 Task: Set up alerts for new listings in Phoenix, Arizona, that have a home office or a study room.
Action: Key pressed p<Key.caps_lock>HOENIX
Screenshot: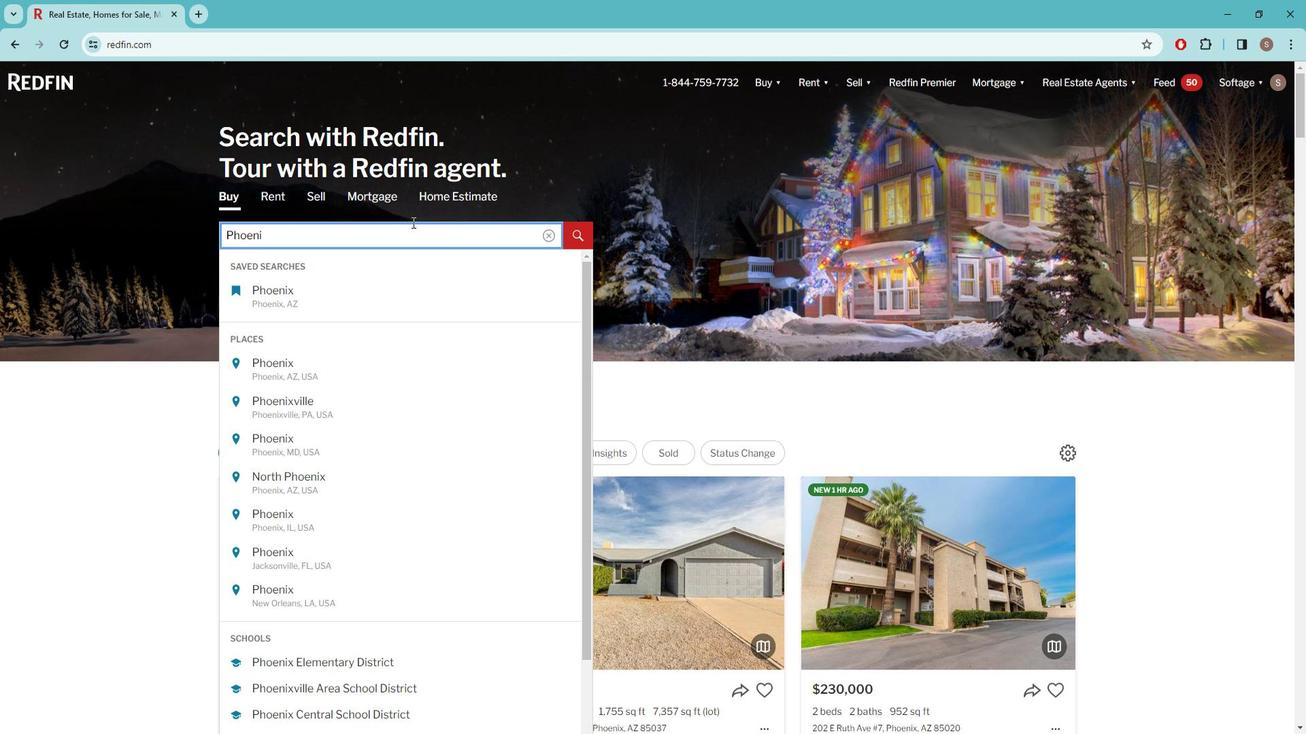 
Action: Mouse moved to (336, 300)
Screenshot: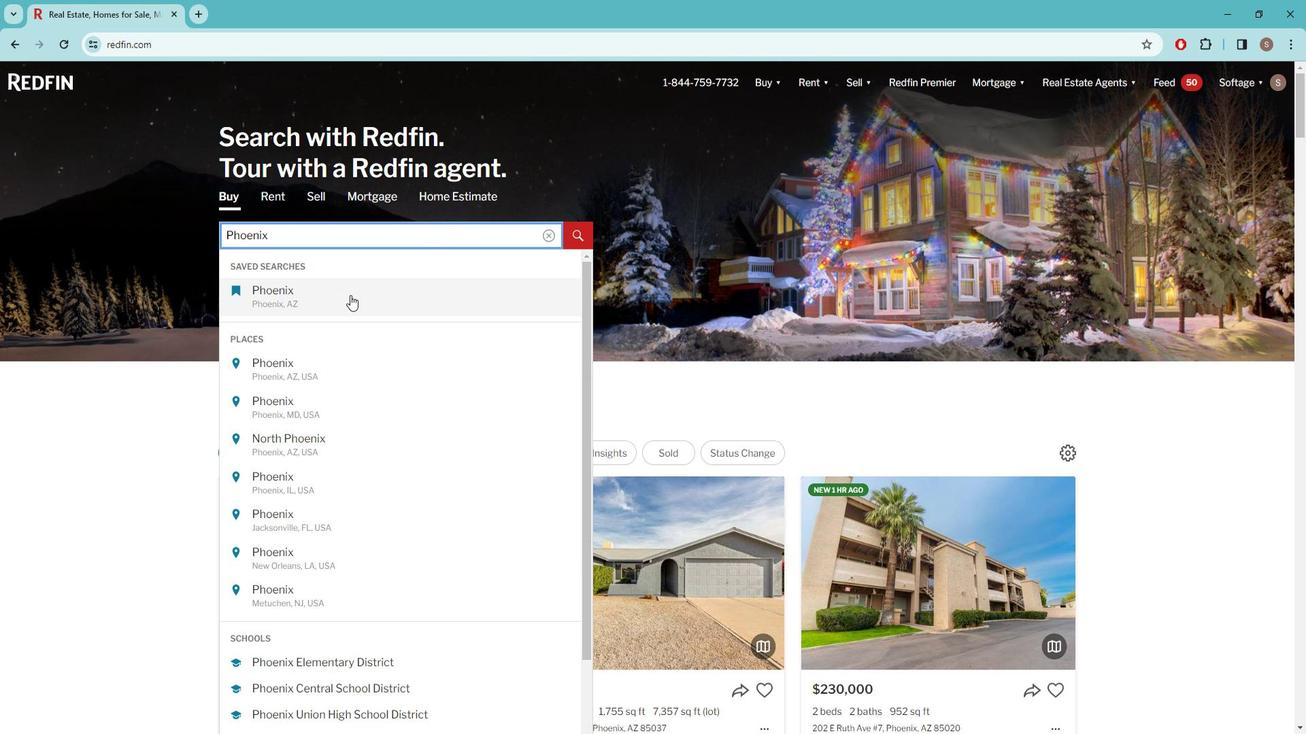 
Action: Mouse pressed left at (336, 300)
Screenshot: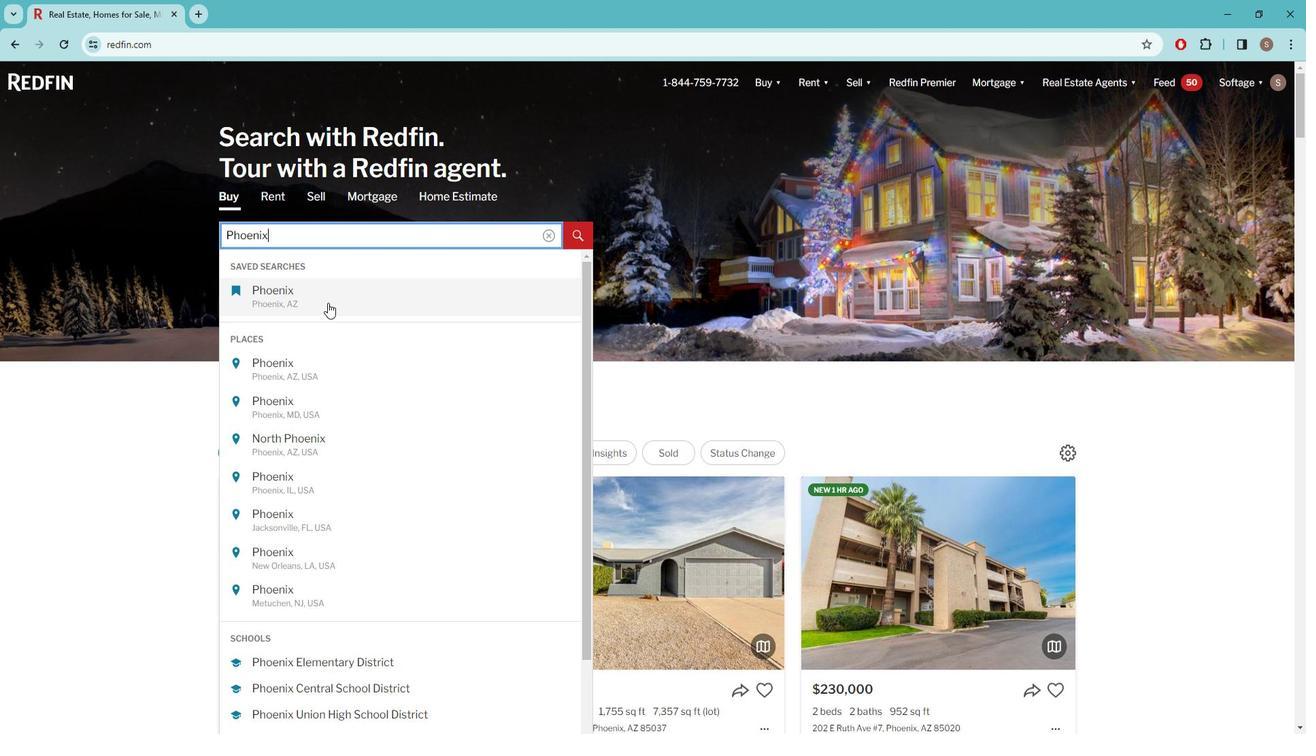 
Action: Mouse moved to (1149, 172)
Screenshot: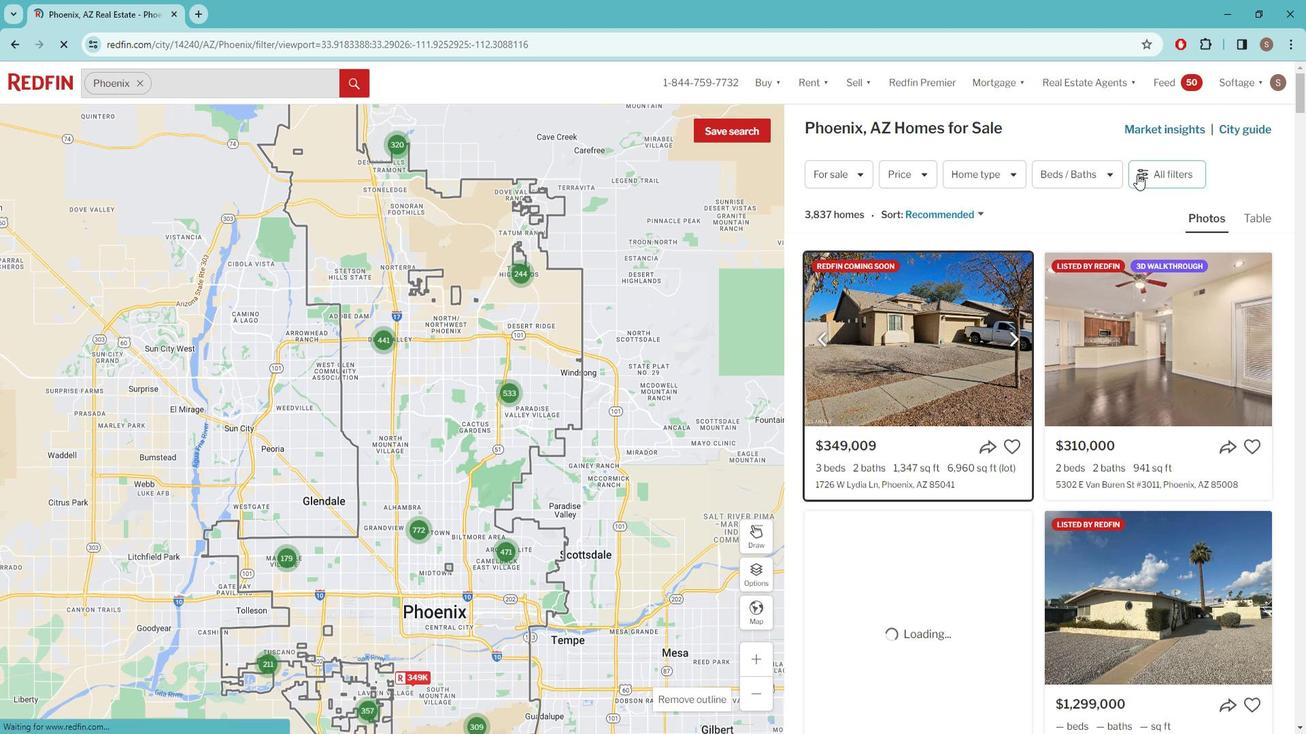 
Action: Mouse pressed left at (1149, 172)
Screenshot: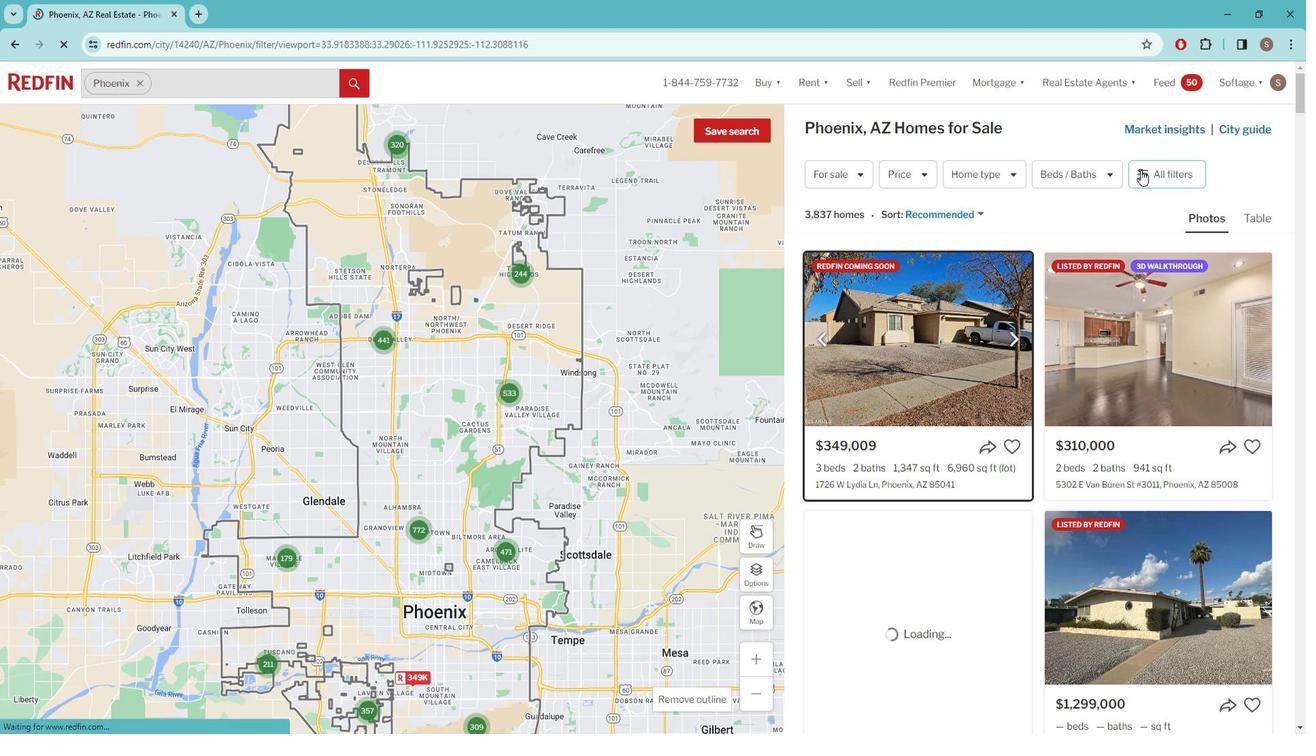 
Action: Mouse moved to (1148, 172)
Screenshot: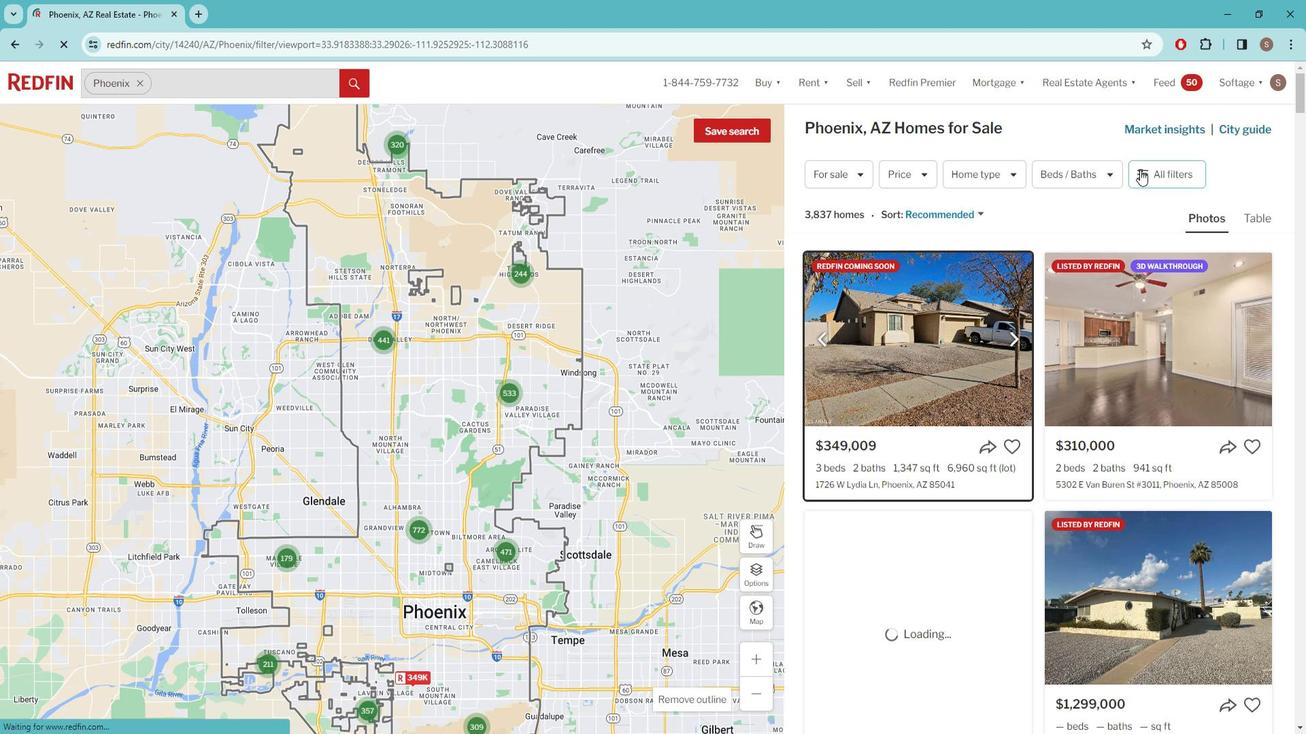
Action: Mouse pressed left at (1148, 172)
Screenshot: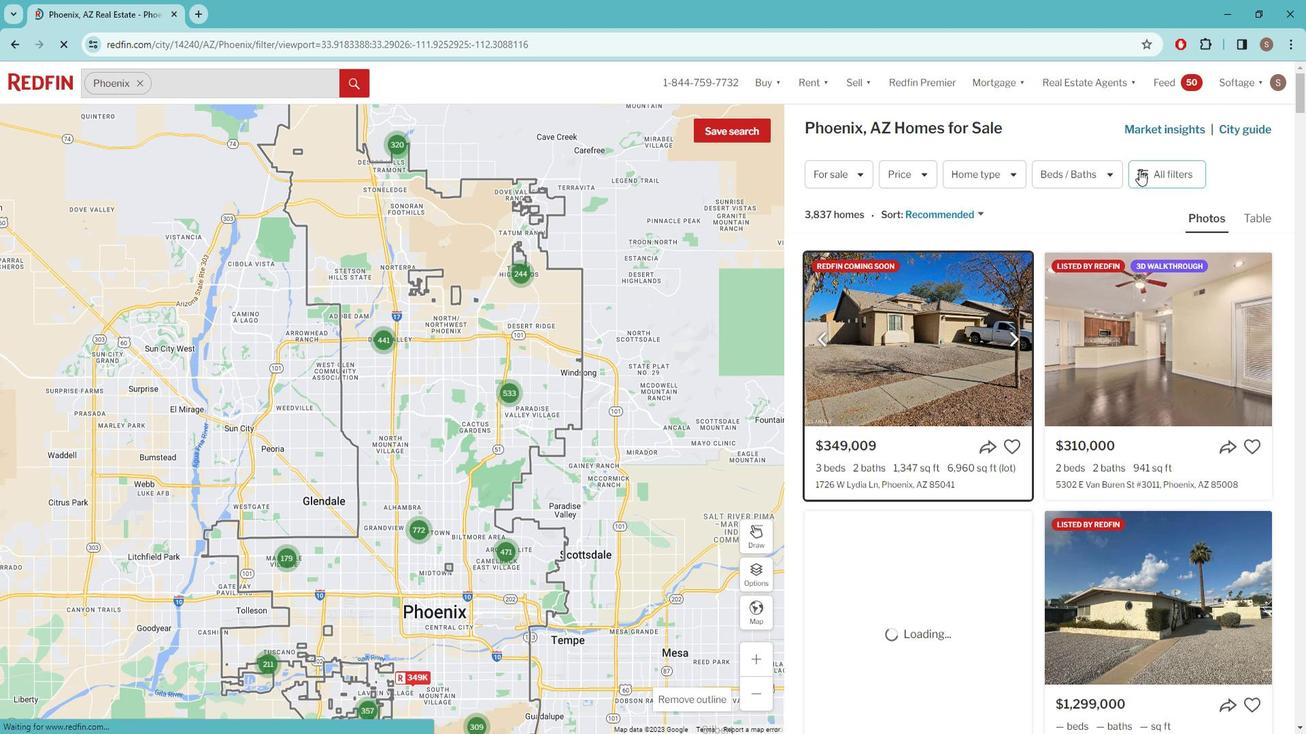 
Action: Mouse moved to (1156, 172)
Screenshot: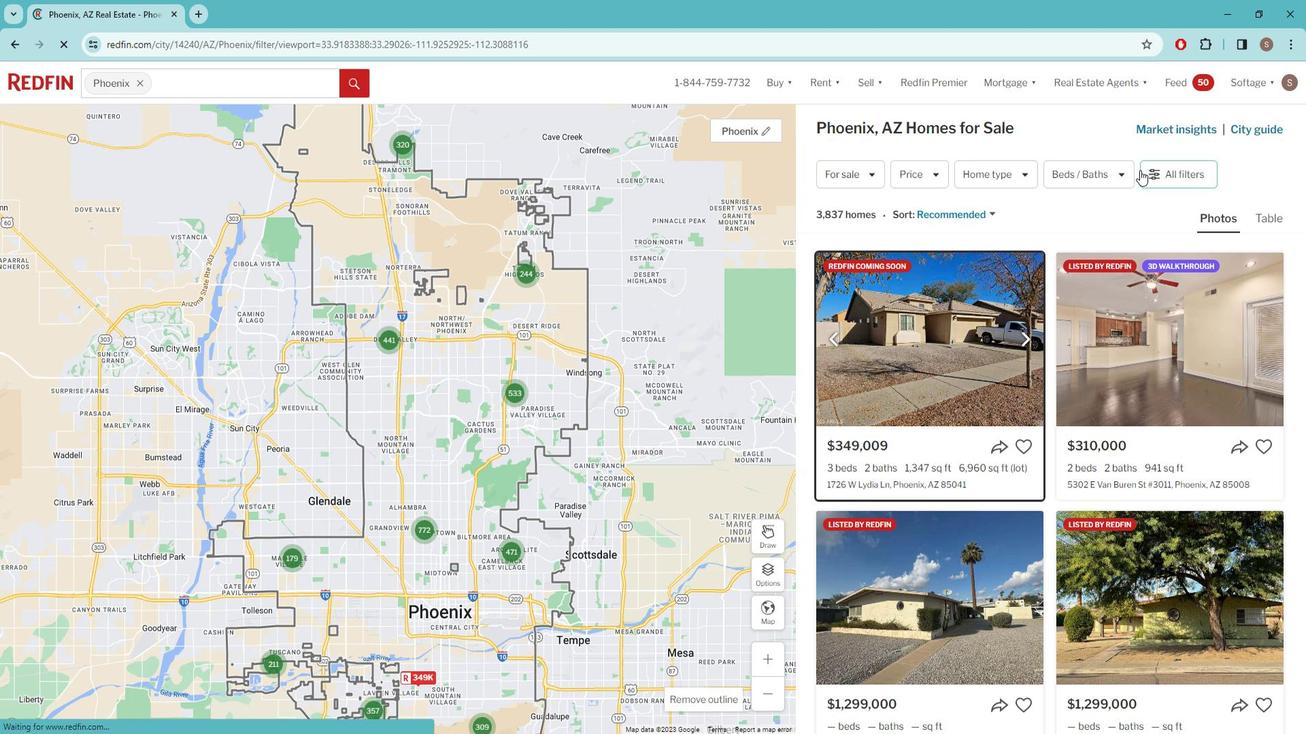 
Action: Mouse pressed left at (1156, 172)
Screenshot: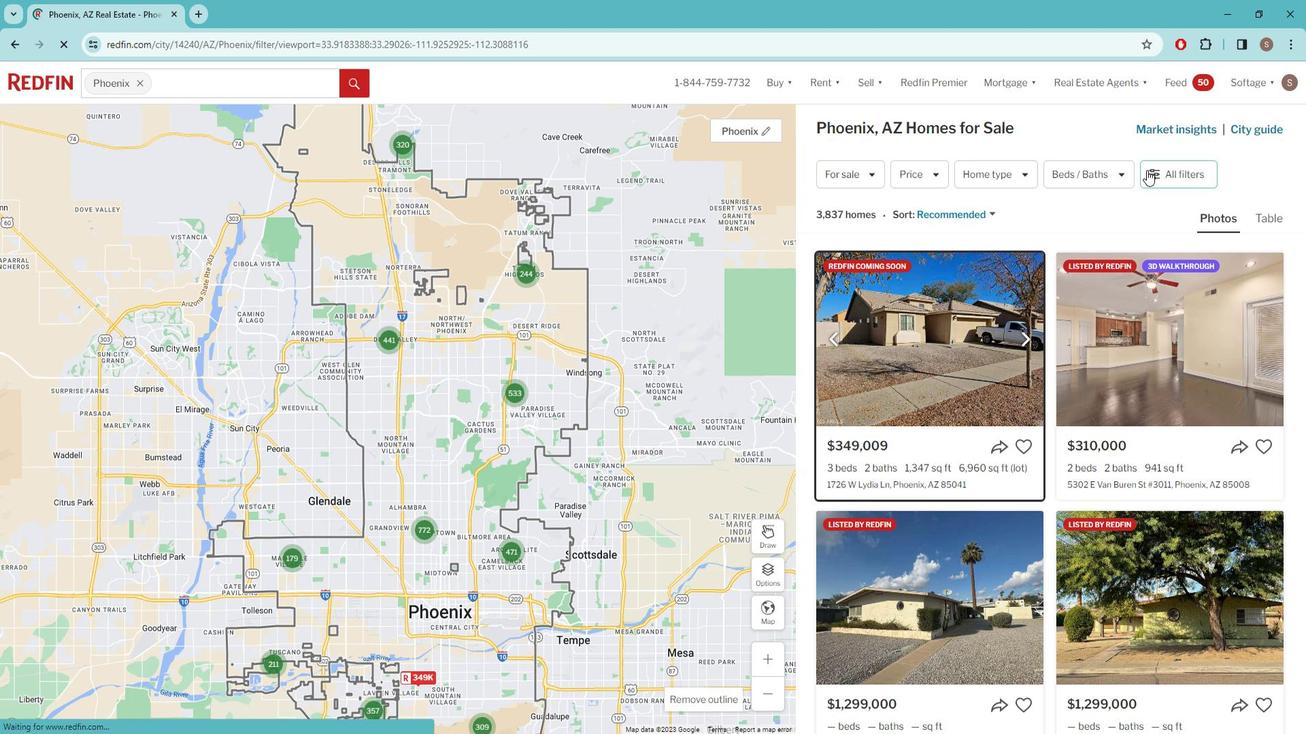 
Action: Mouse moved to (1156, 172)
Screenshot: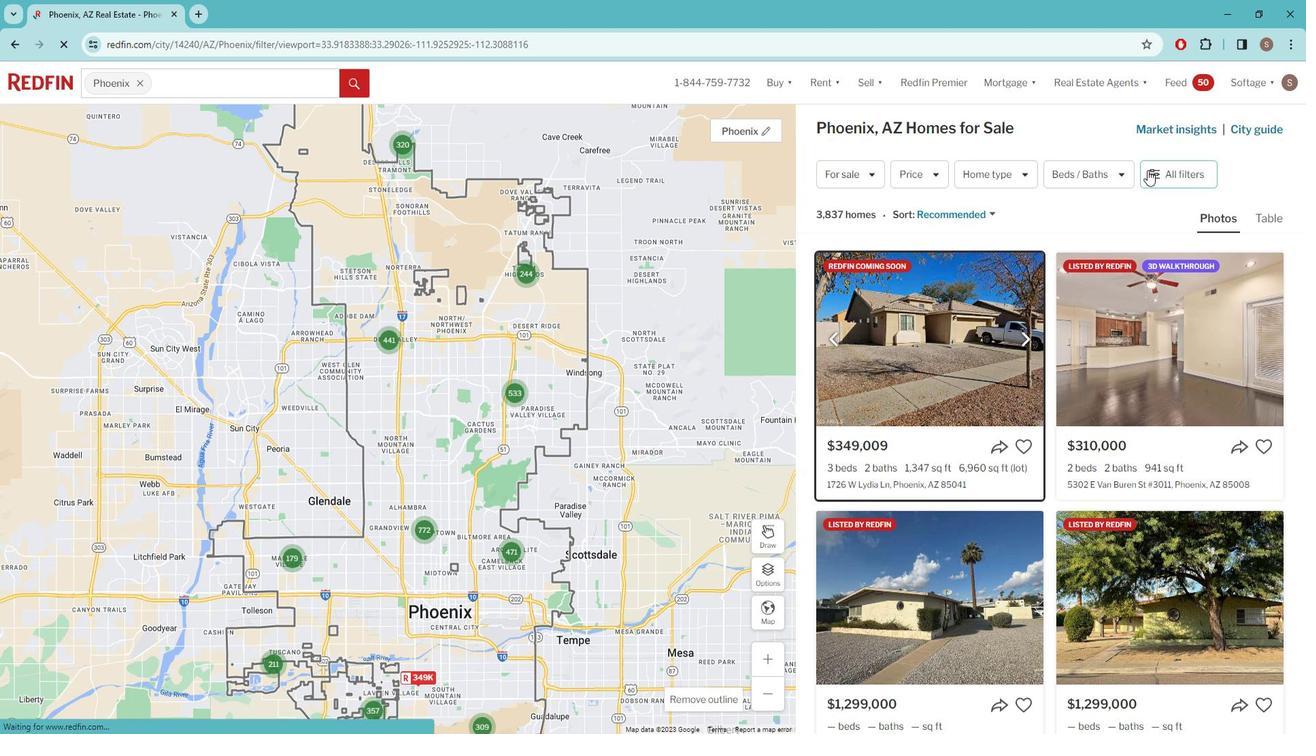 
Action: Mouse pressed left at (1156, 172)
Screenshot: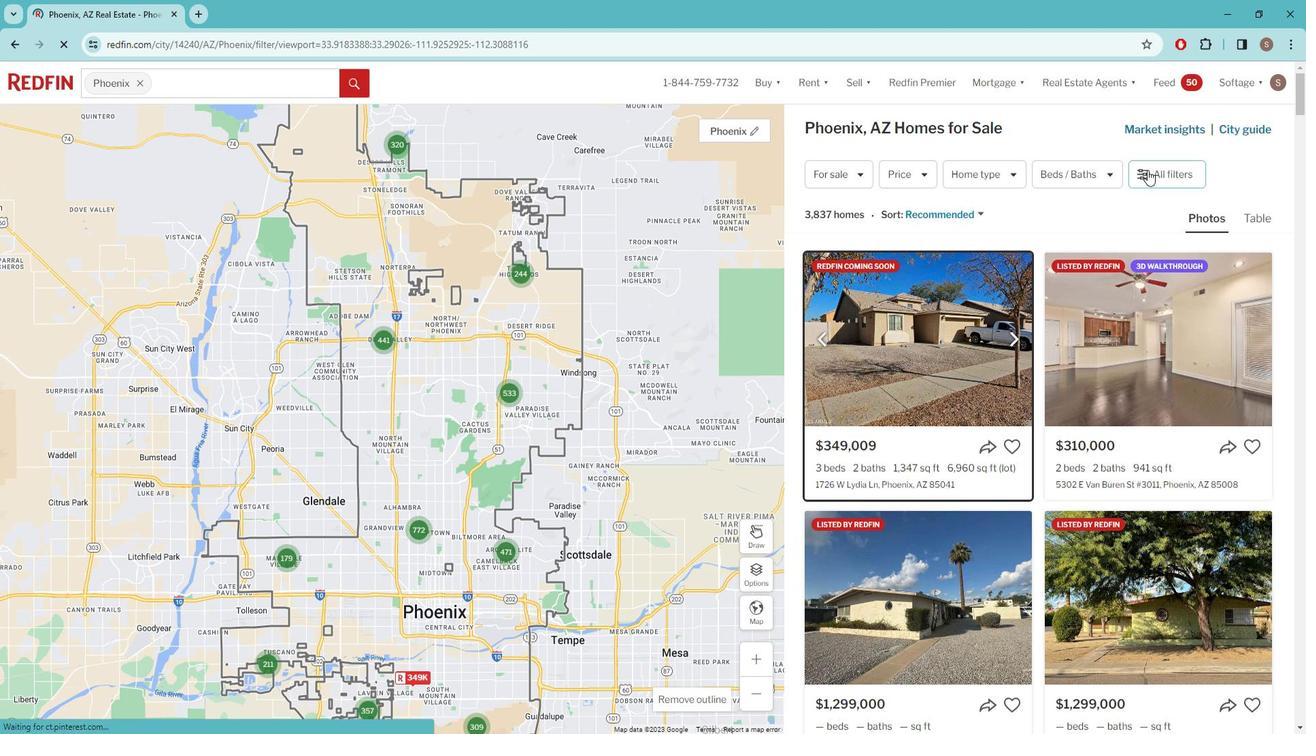 
Action: Mouse moved to (1133, 199)
Screenshot: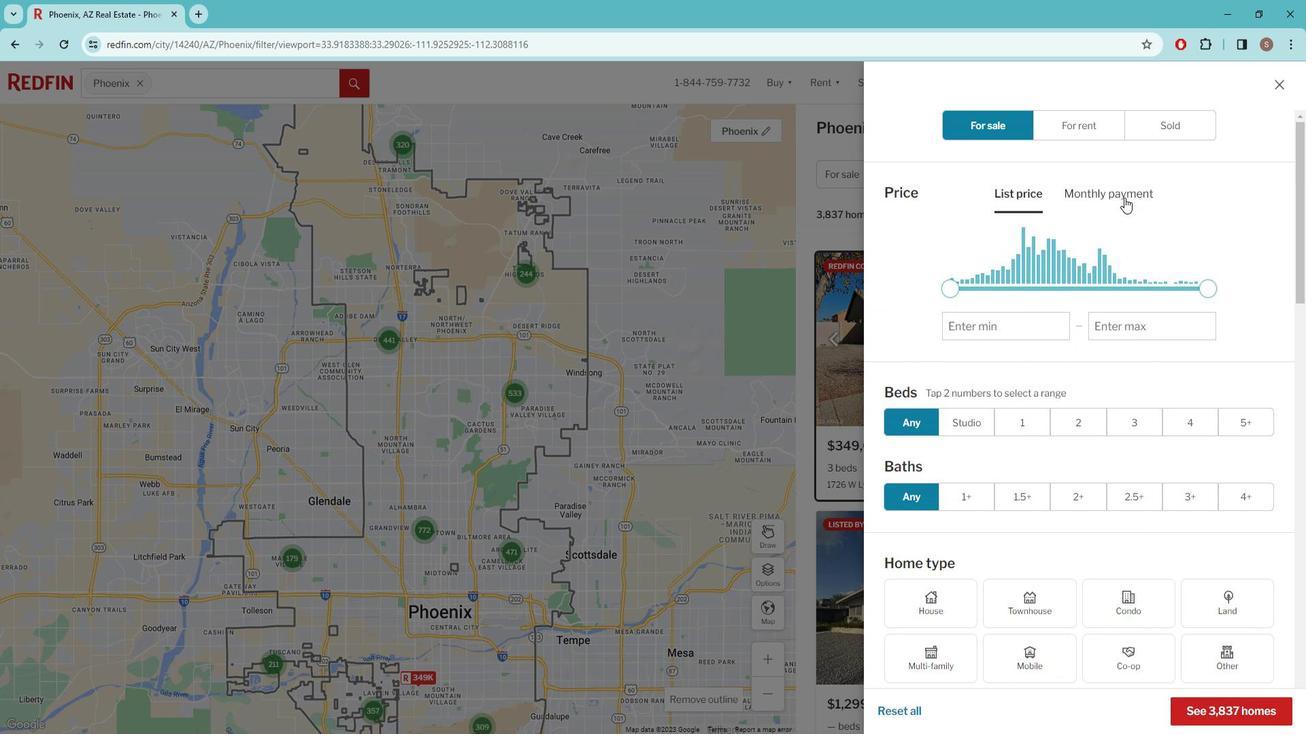 
Action: Mouse scrolled (1133, 198) with delta (0, 0)
Screenshot: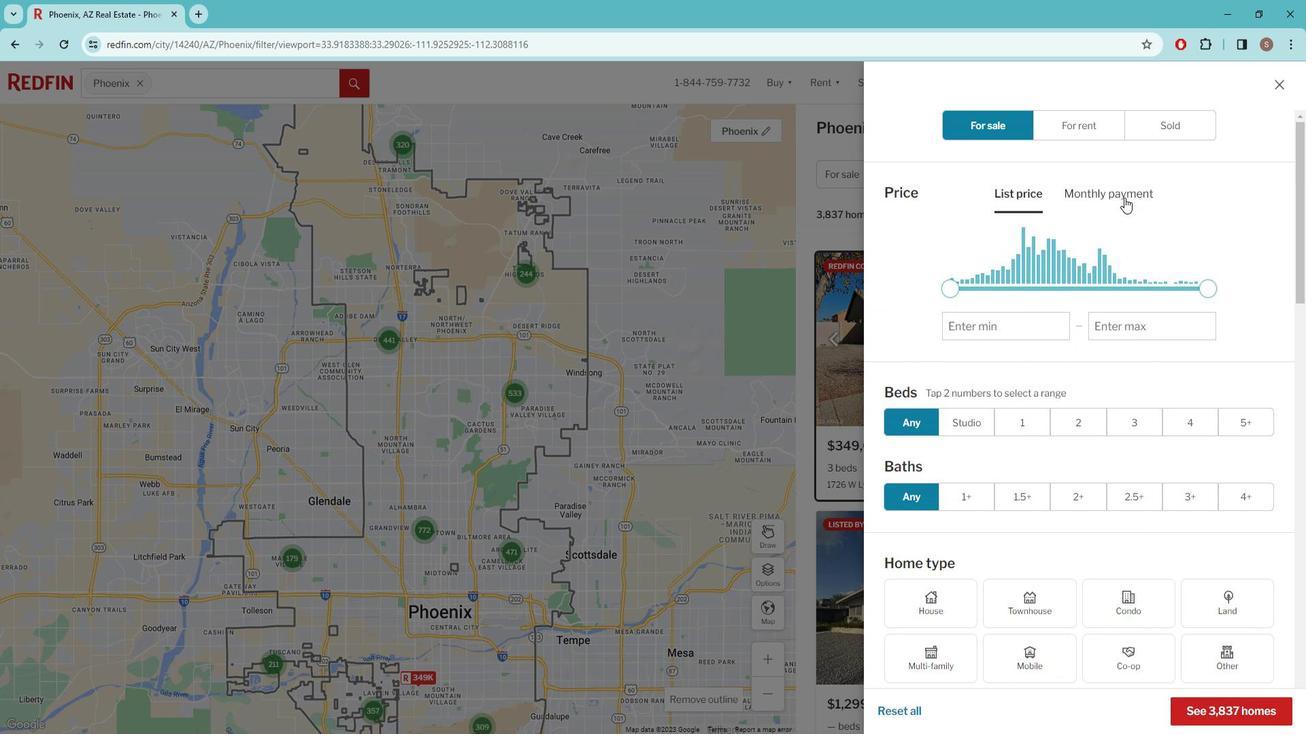 
Action: Mouse moved to (1132, 199)
Screenshot: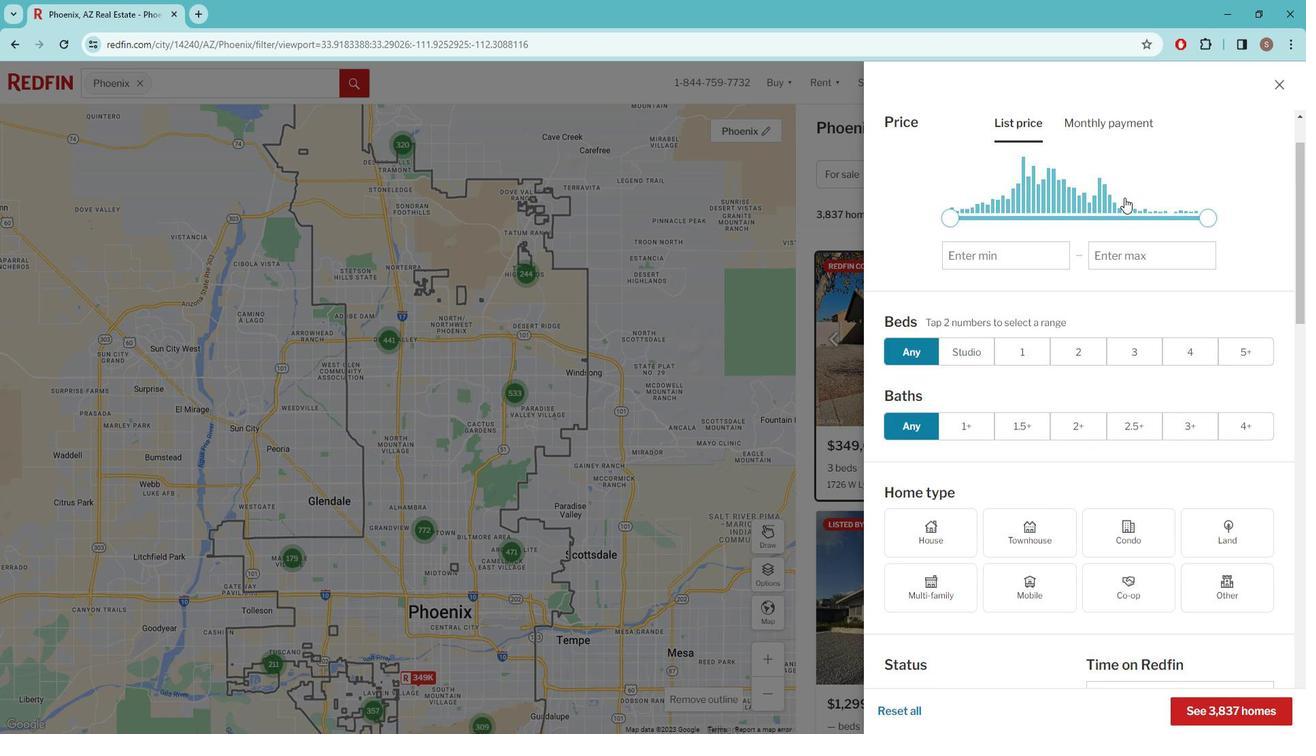 
Action: Mouse scrolled (1132, 198) with delta (0, 0)
Screenshot: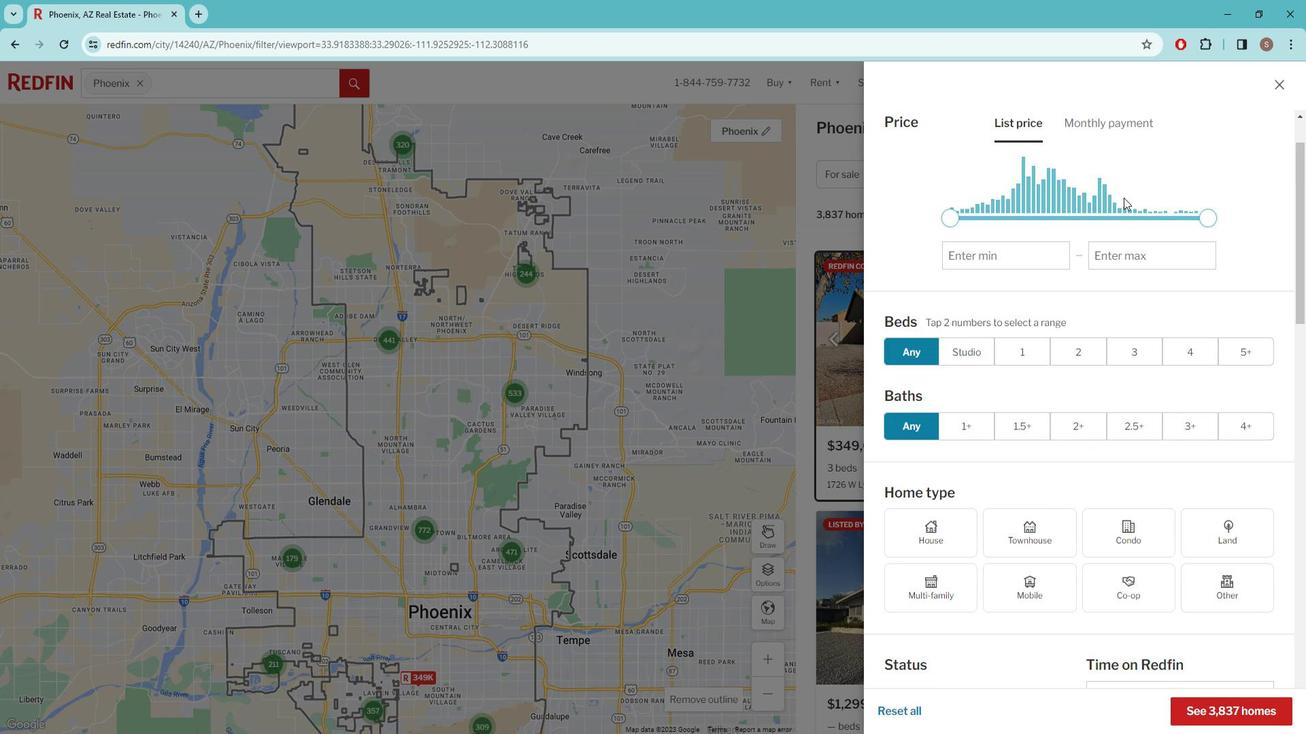 
Action: Mouse moved to (1131, 199)
Screenshot: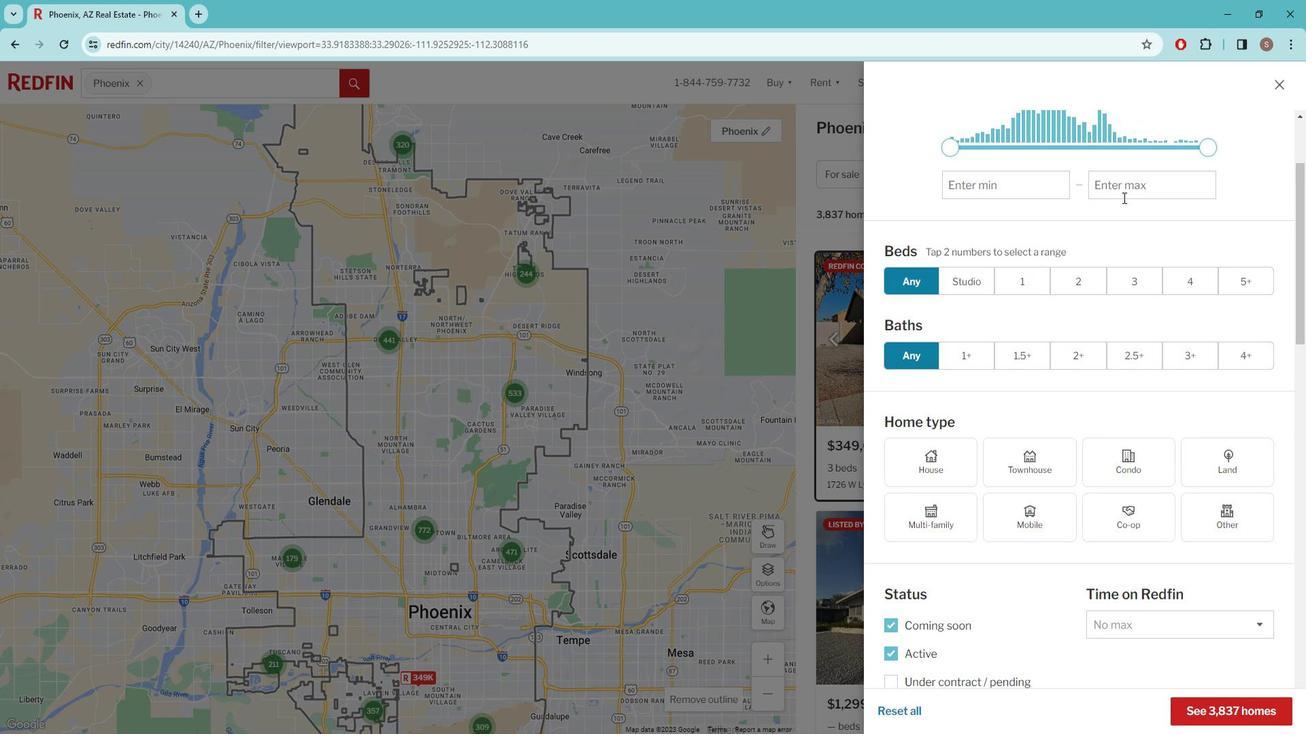 
Action: Mouse scrolled (1131, 198) with delta (0, 0)
Screenshot: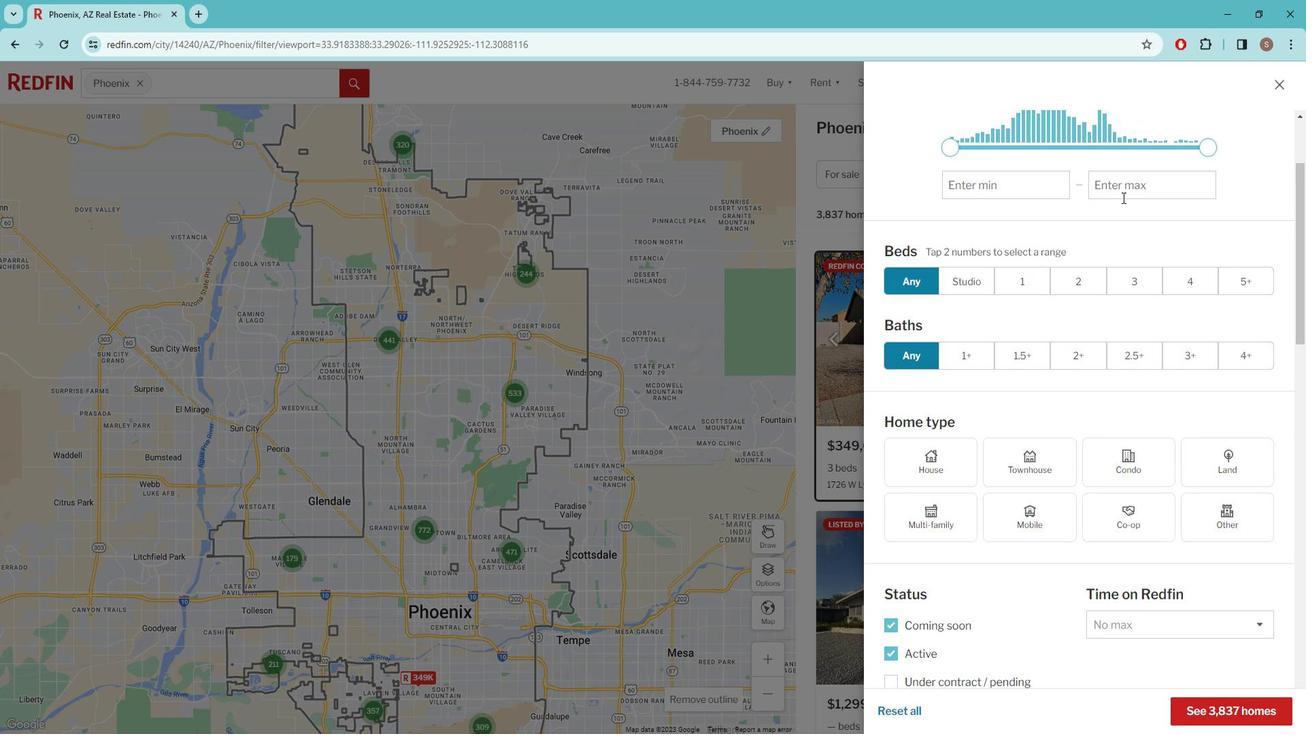 
Action: Mouse scrolled (1131, 198) with delta (0, 0)
Screenshot: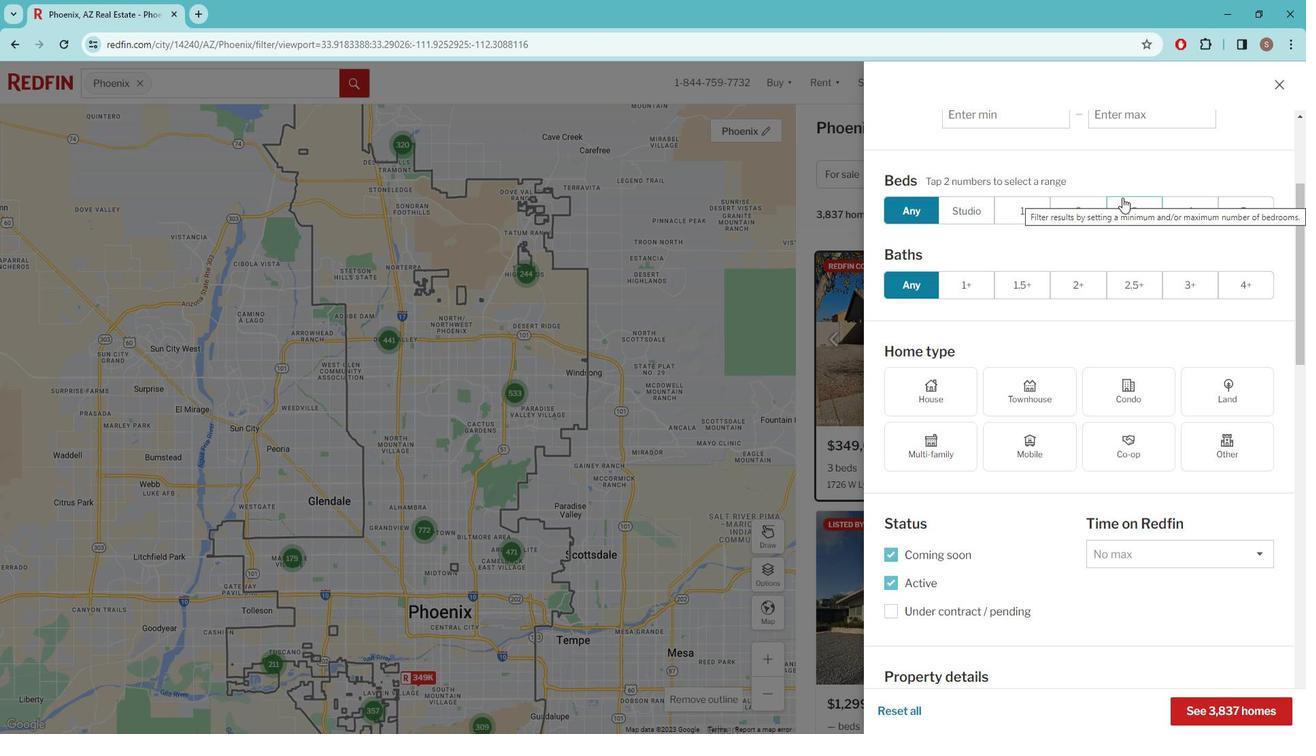 
Action: Mouse scrolled (1131, 198) with delta (0, 0)
Screenshot: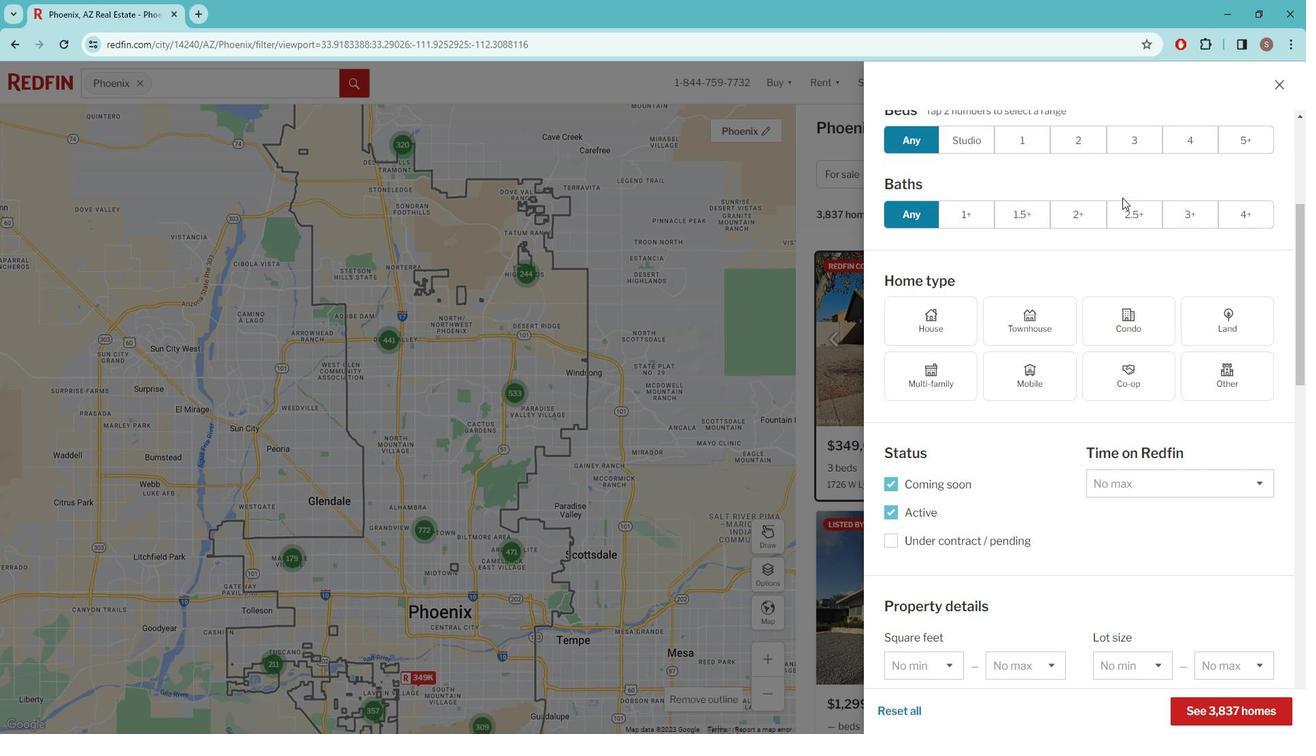 
Action: Mouse scrolled (1131, 198) with delta (0, 0)
Screenshot: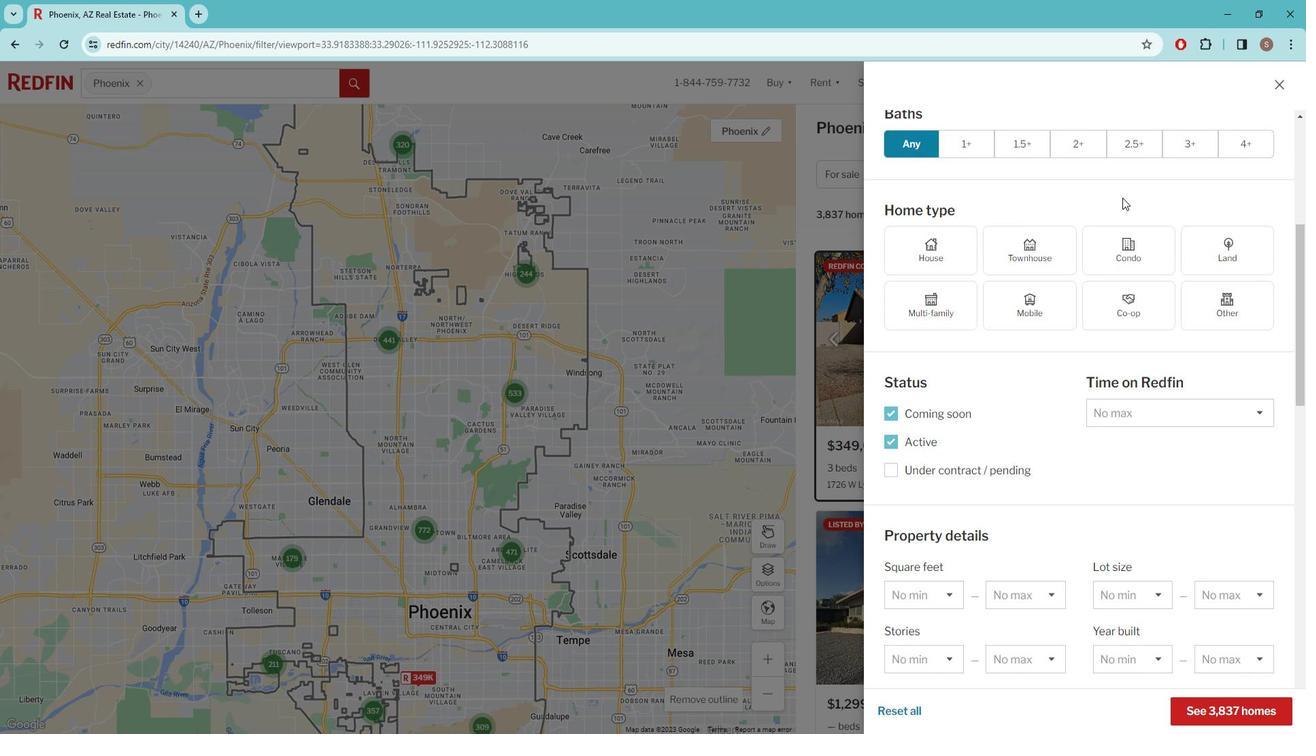 
Action: Mouse scrolled (1131, 198) with delta (0, 0)
Screenshot: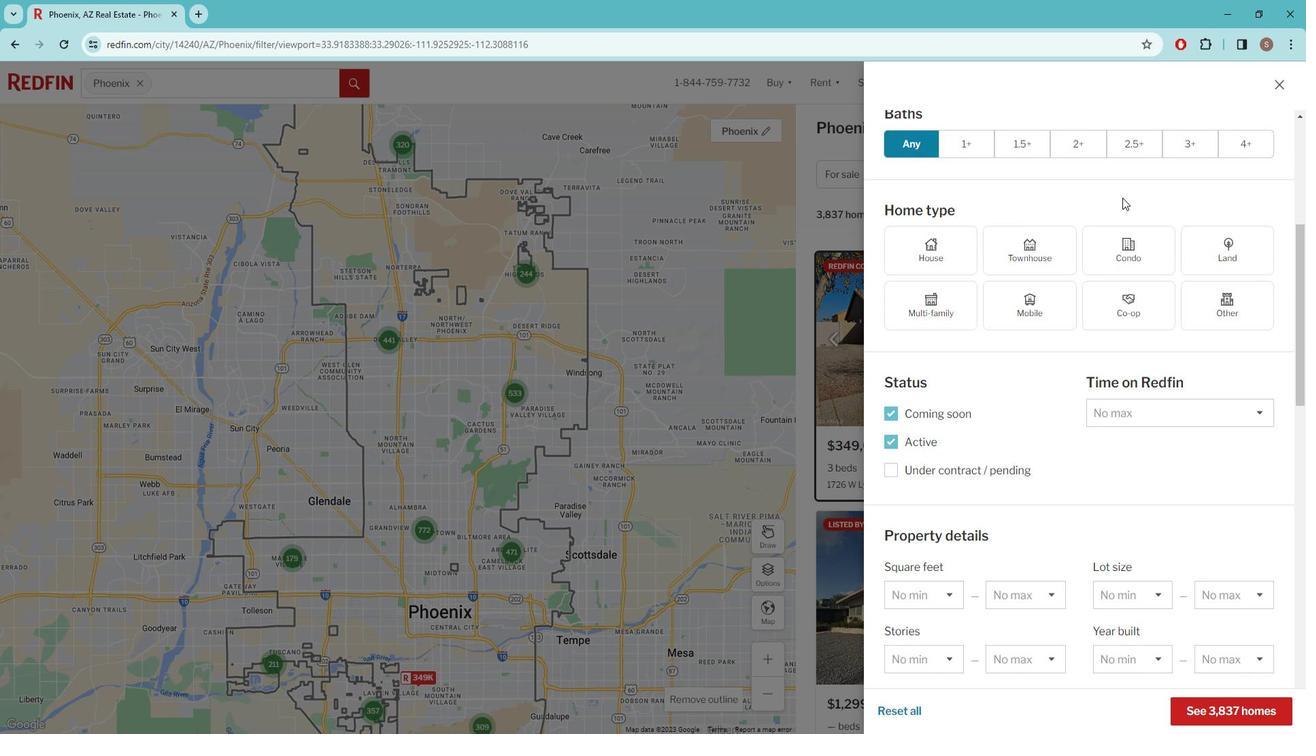 
Action: Mouse scrolled (1131, 198) with delta (0, 0)
Screenshot: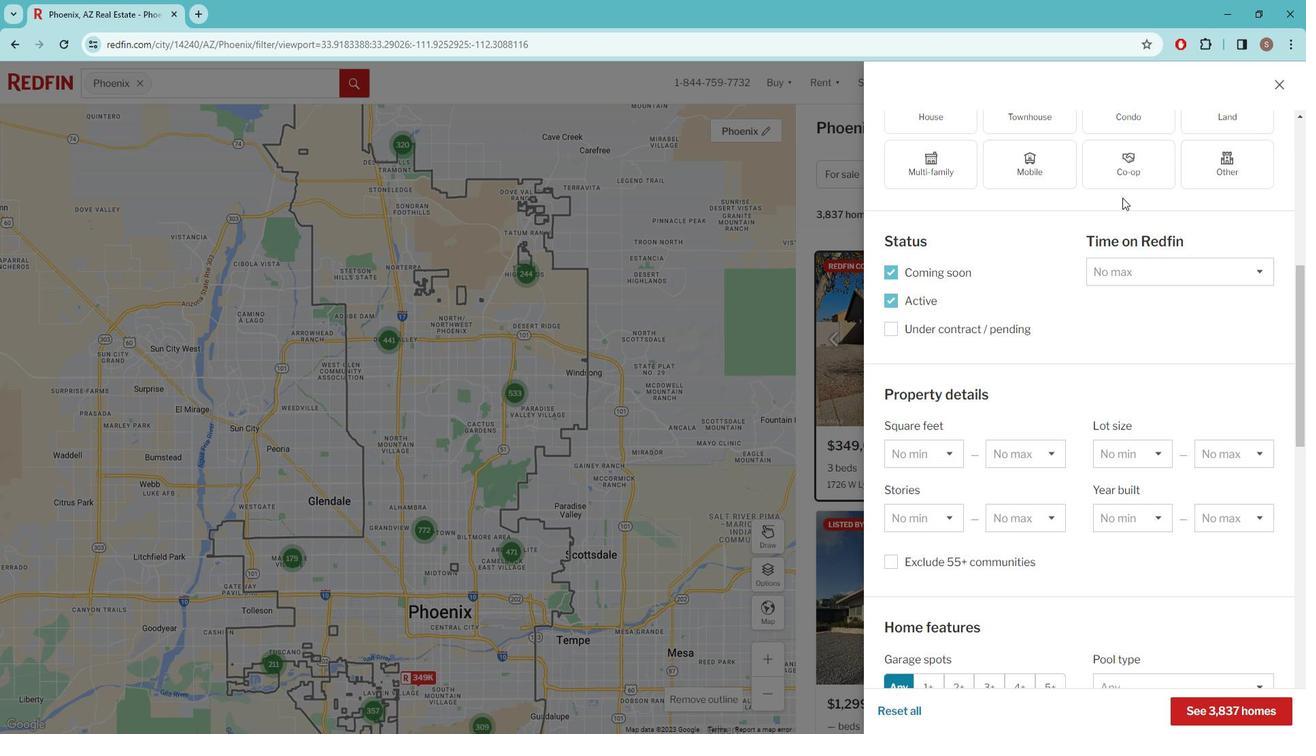 
Action: Mouse scrolled (1131, 198) with delta (0, 0)
Screenshot: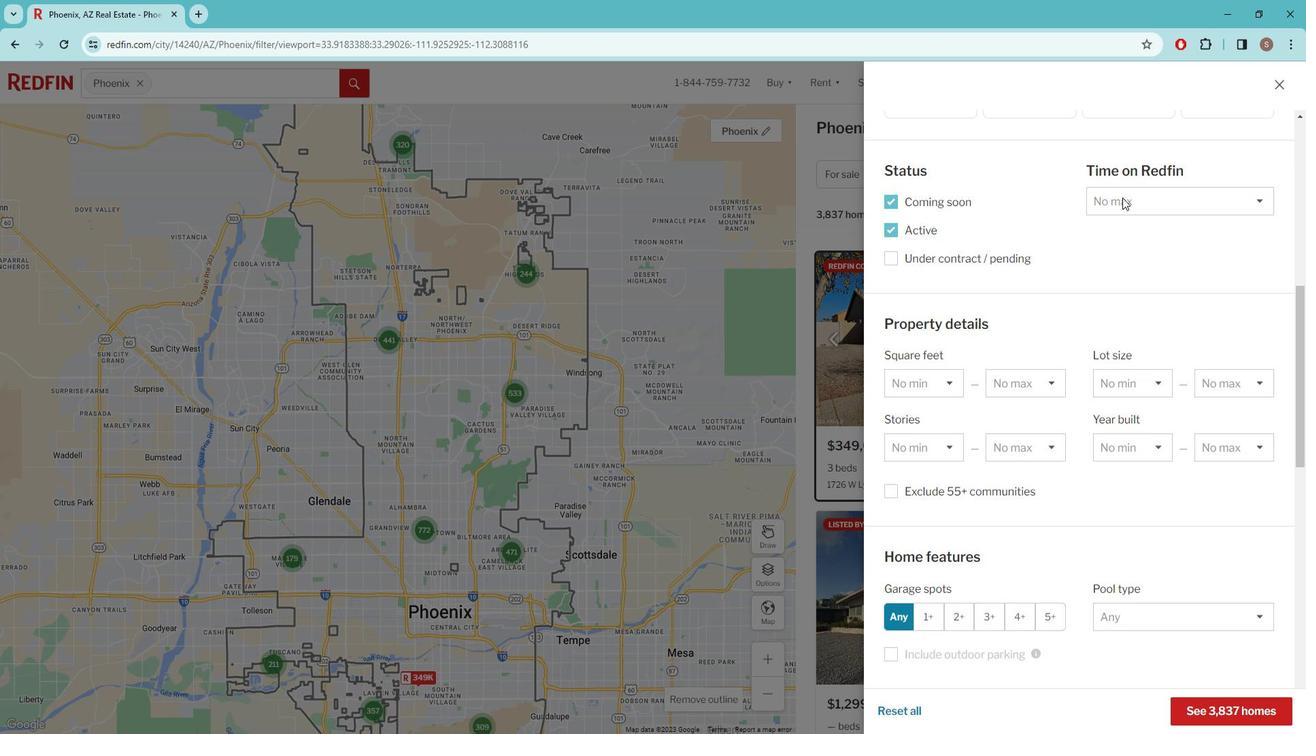 
Action: Mouse scrolled (1131, 198) with delta (0, 0)
Screenshot: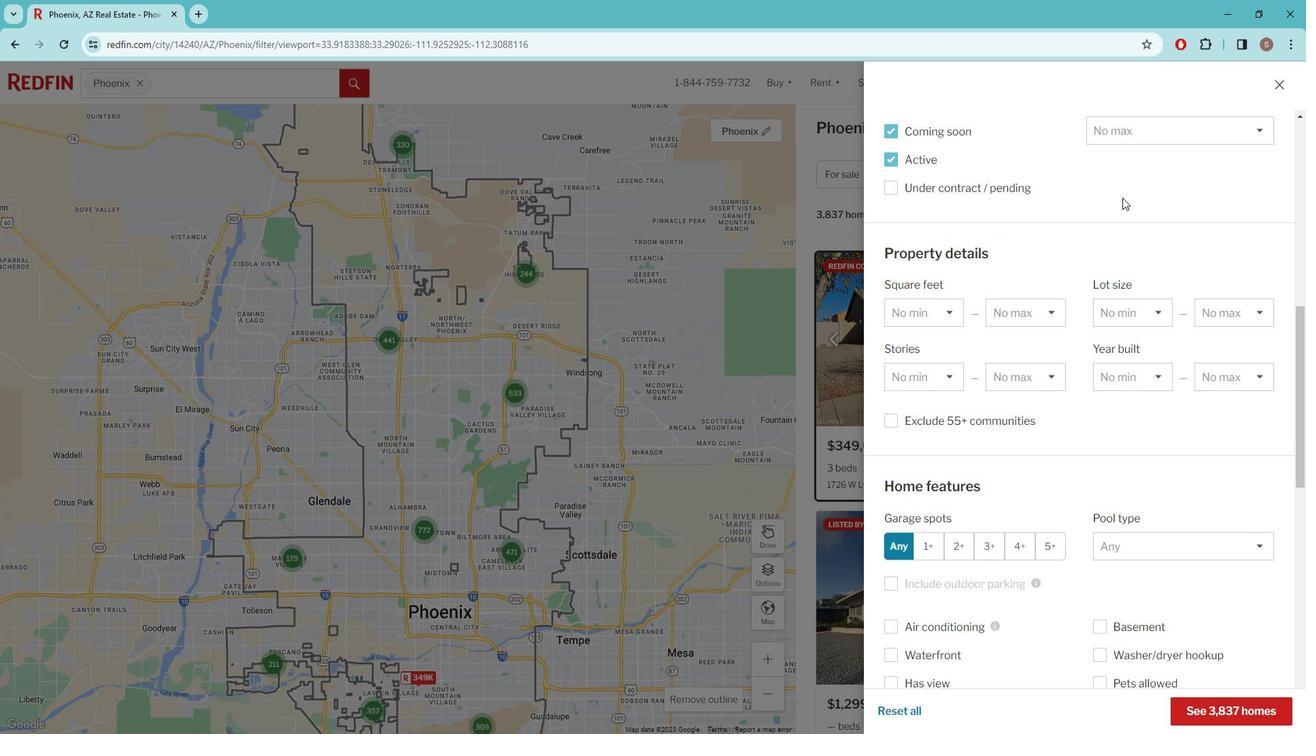 
Action: Mouse scrolled (1131, 198) with delta (0, 0)
Screenshot: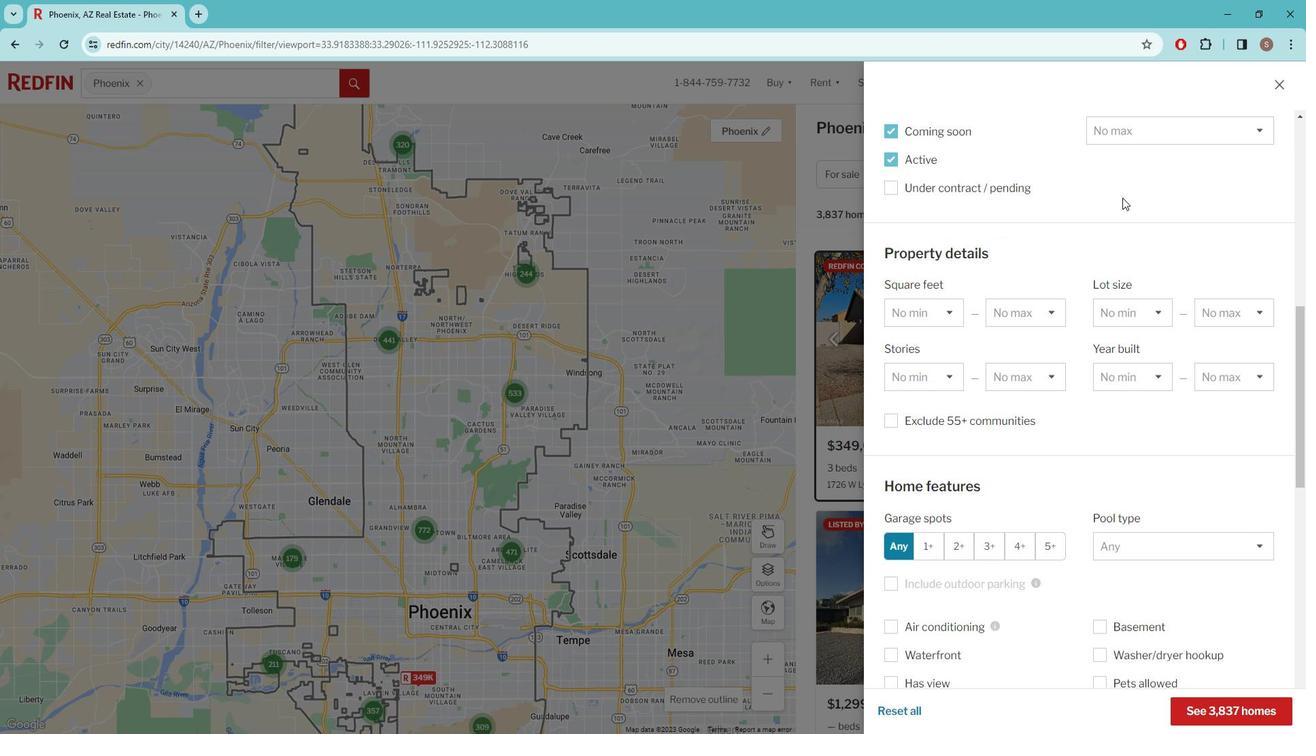 
Action: Mouse scrolled (1131, 198) with delta (0, 0)
Screenshot: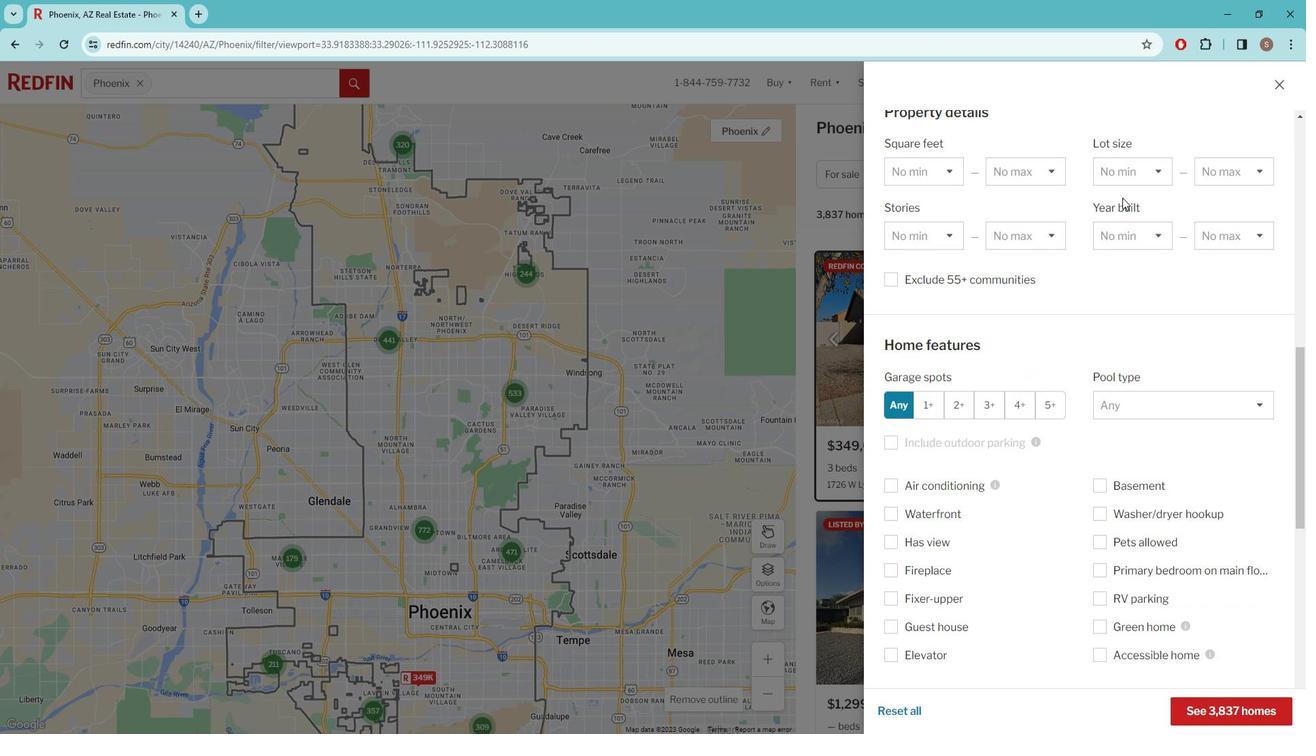 
Action: Mouse scrolled (1131, 198) with delta (0, 0)
Screenshot: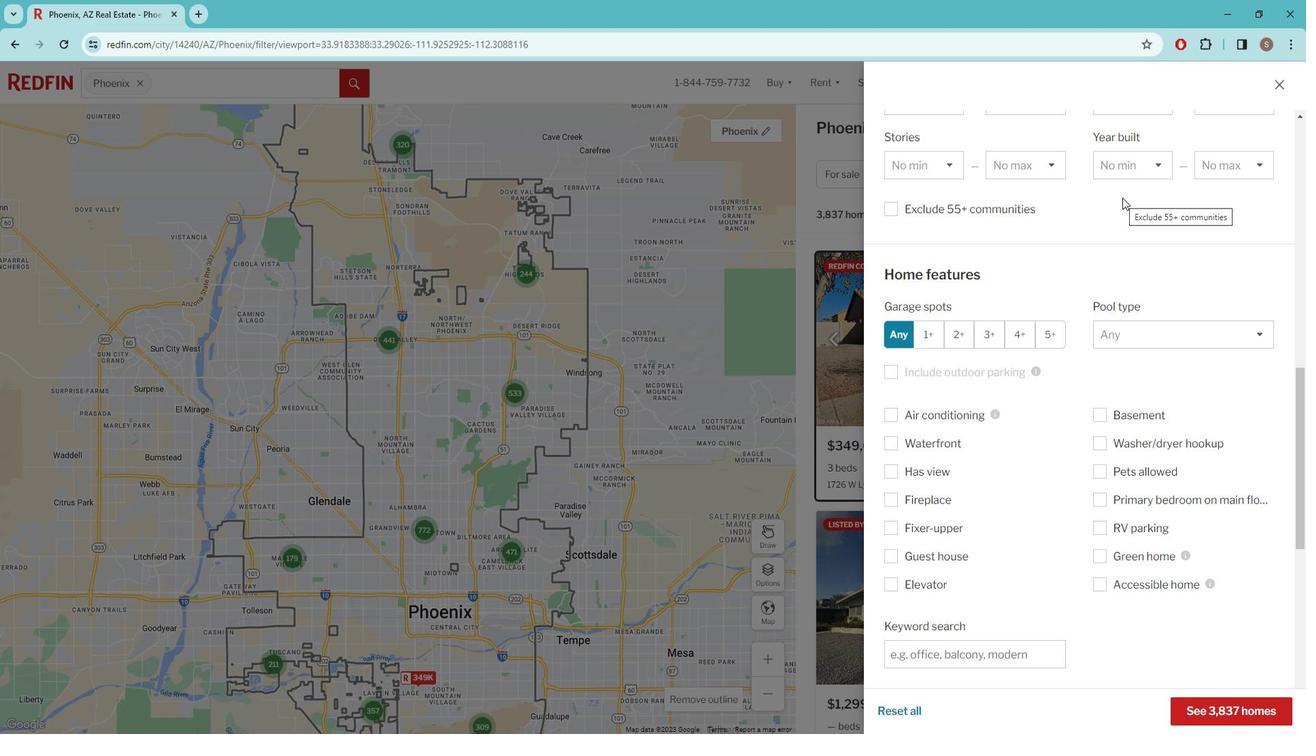 
Action: Mouse scrolled (1131, 198) with delta (0, 0)
Screenshot: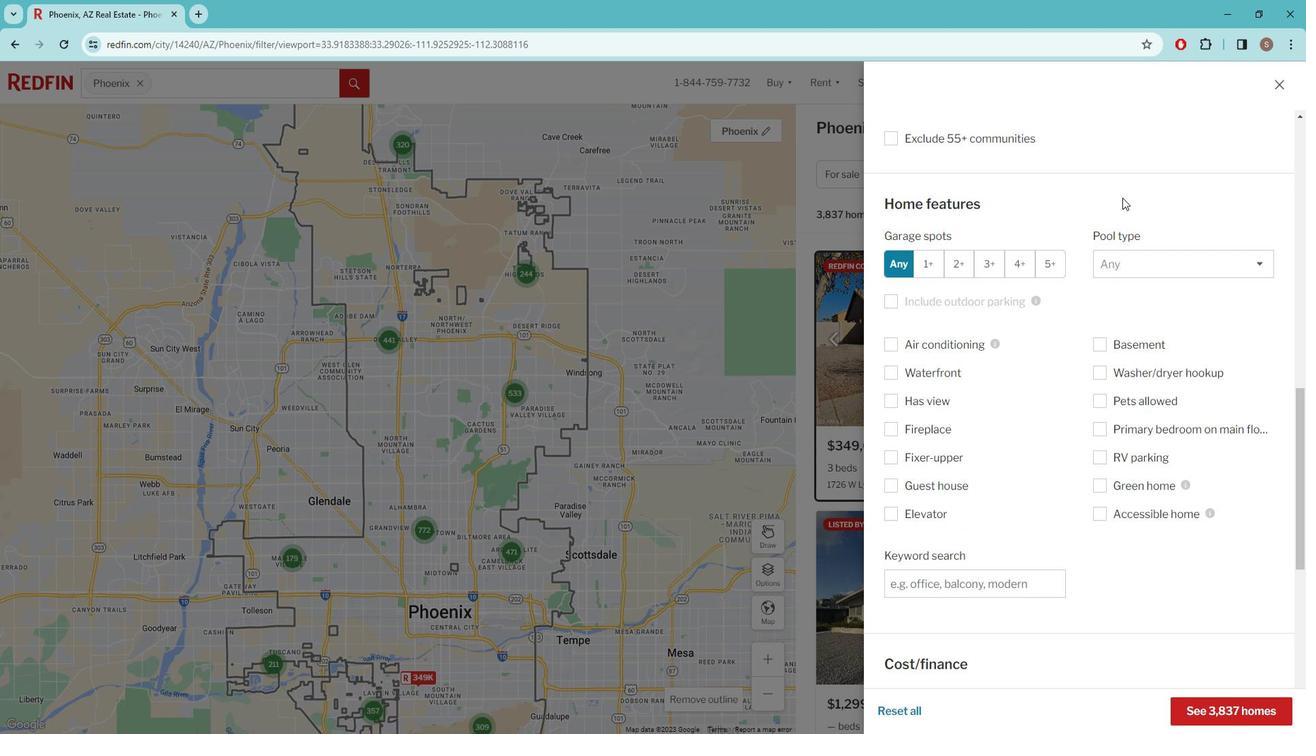 
Action: Mouse moved to (960, 499)
Screenshot: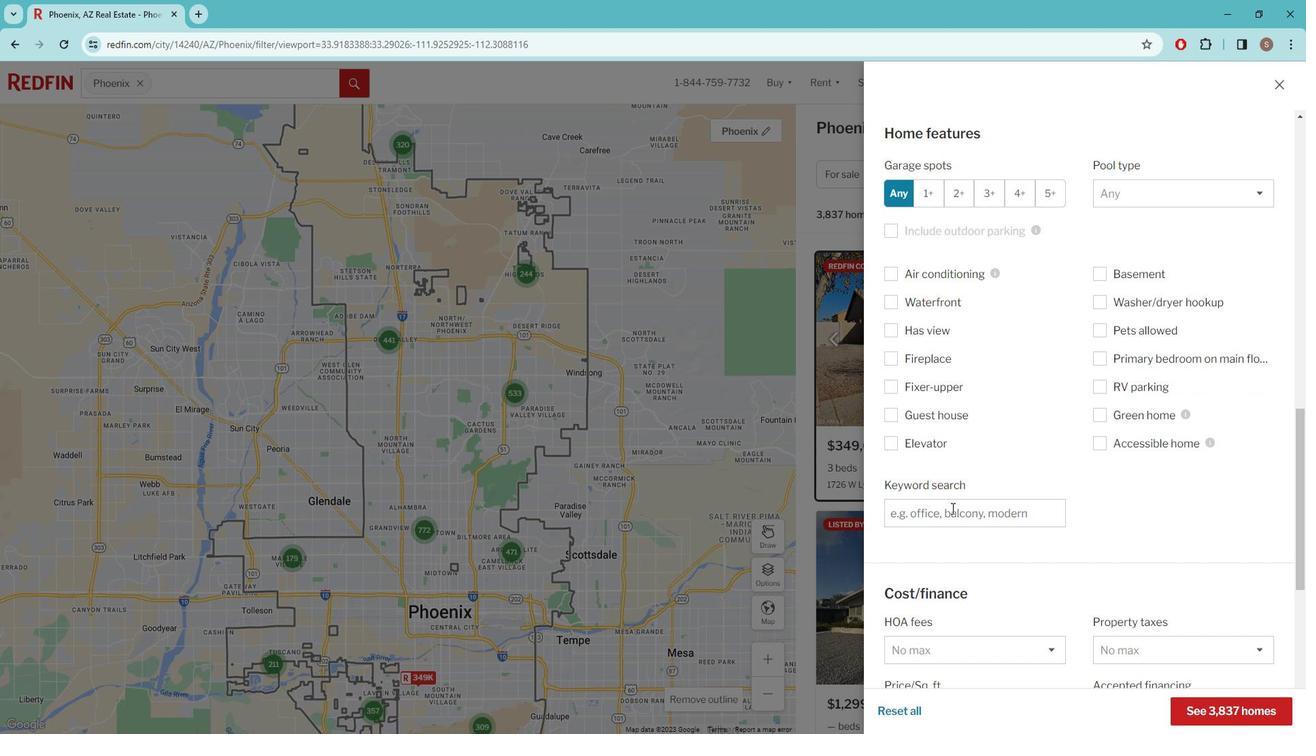 
Action: Mouse pressed left at (960, 499)
Screenshot: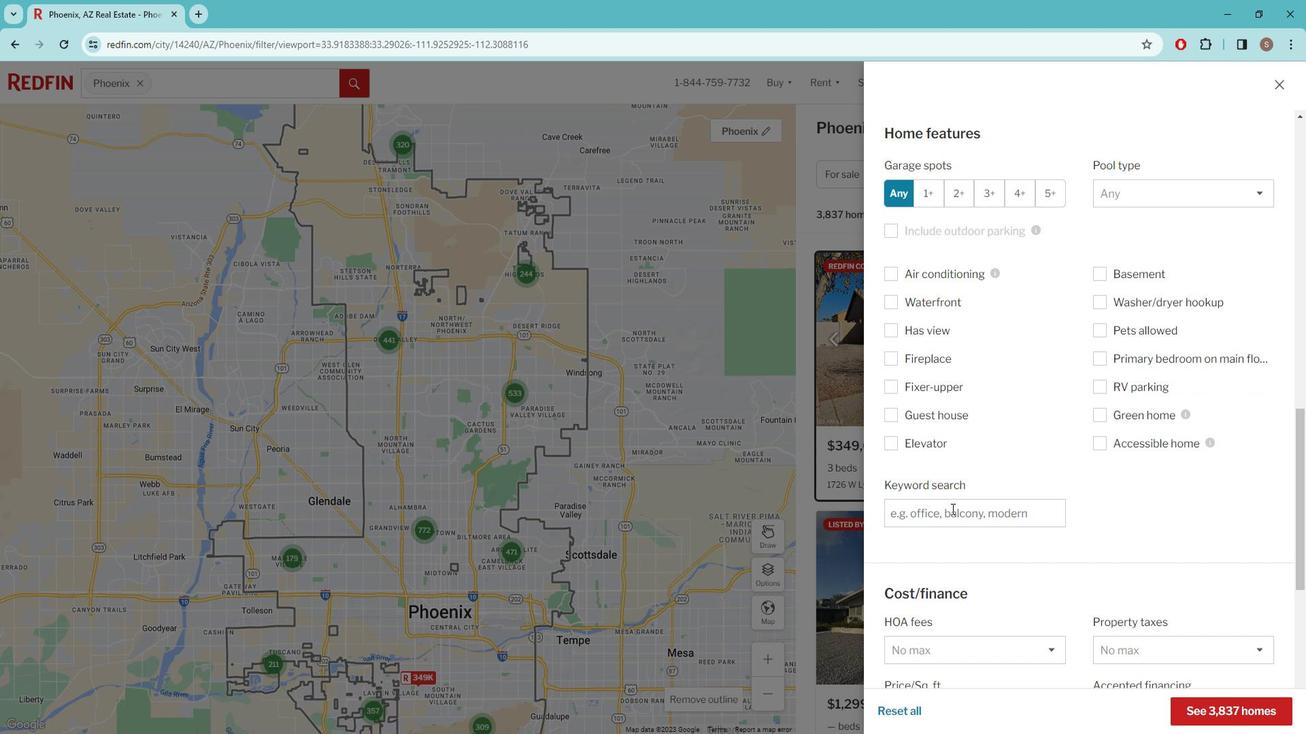 
Action: Mouse moved to (961, 499)
Screenshot: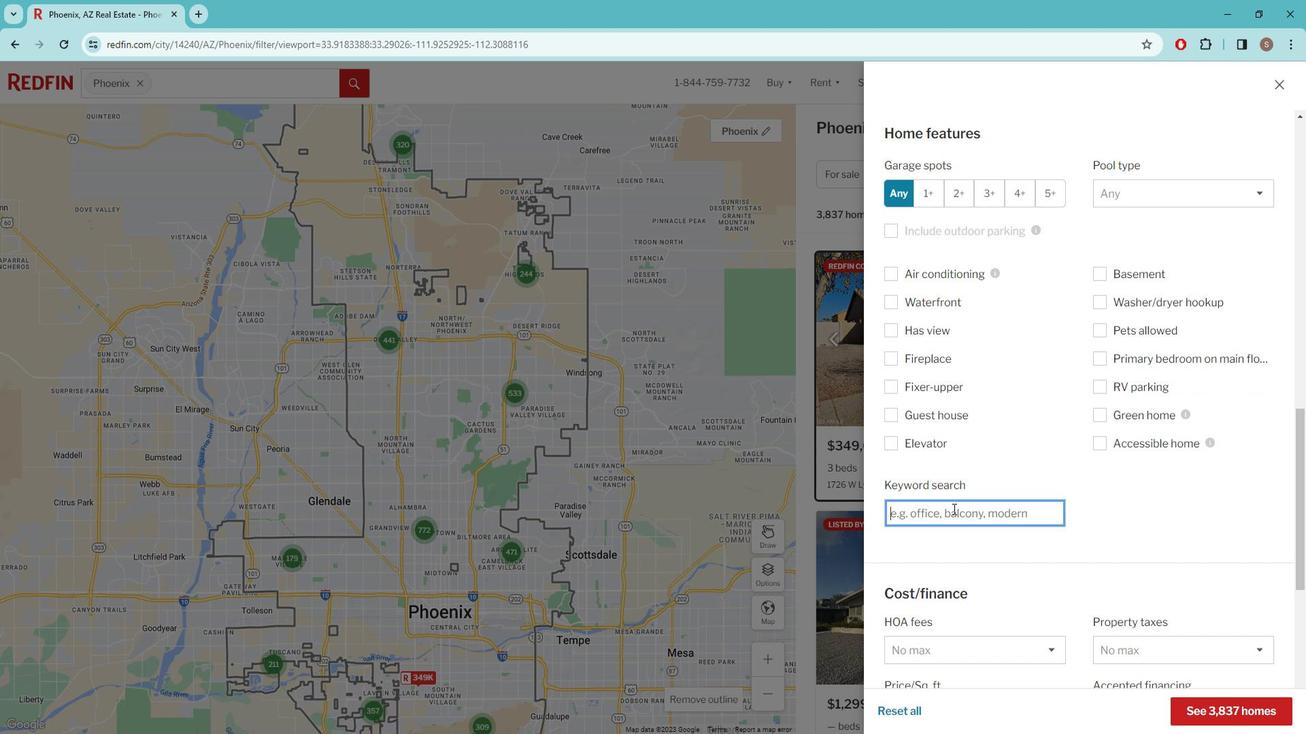 
Action: Key pressed STUDY<Key.space>ROOM<Key.space>AND<Key.backspace><Key.backspace><Key.backspace>OR<Key.space>A<Key.space>HOME<Key.space>OFFICE
Screenshot: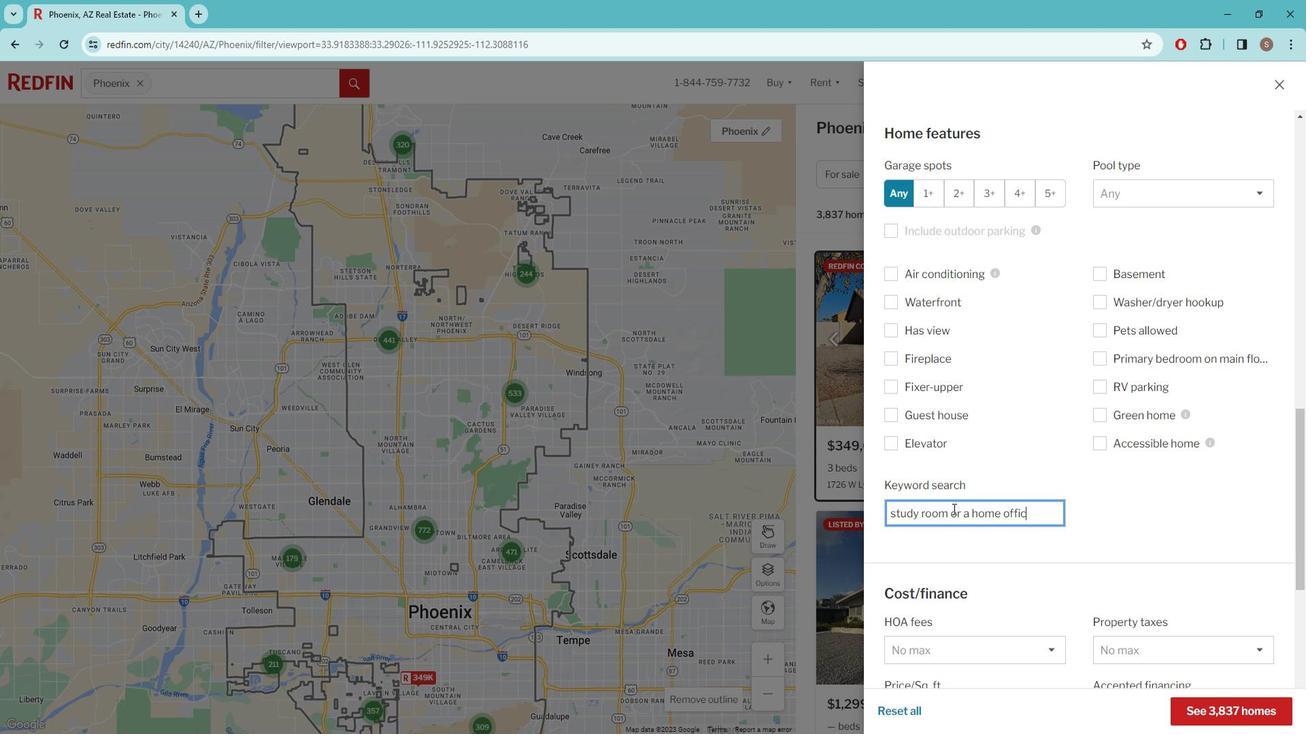 
Action: Mouse moved to (970, 498)
Screenshot: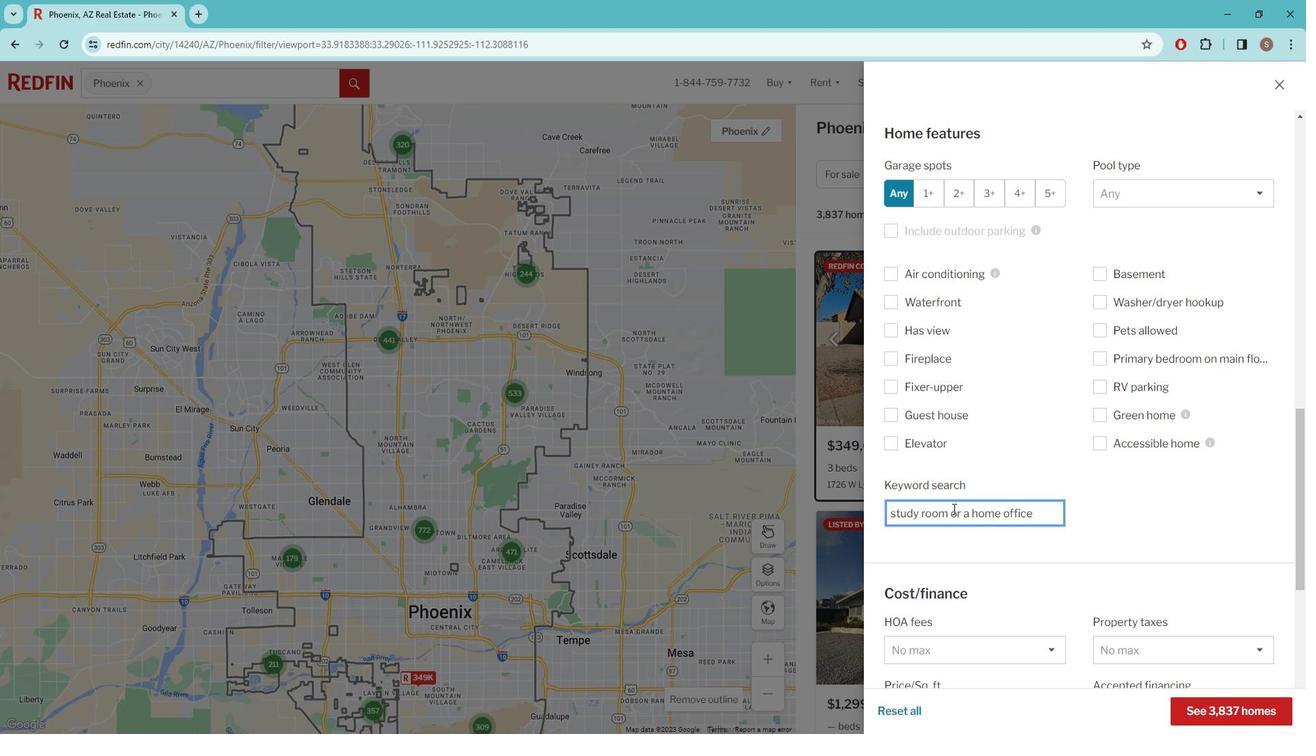 
Action: Mouse scrolled (970, 497) with delta (0, 0)
Screenshot: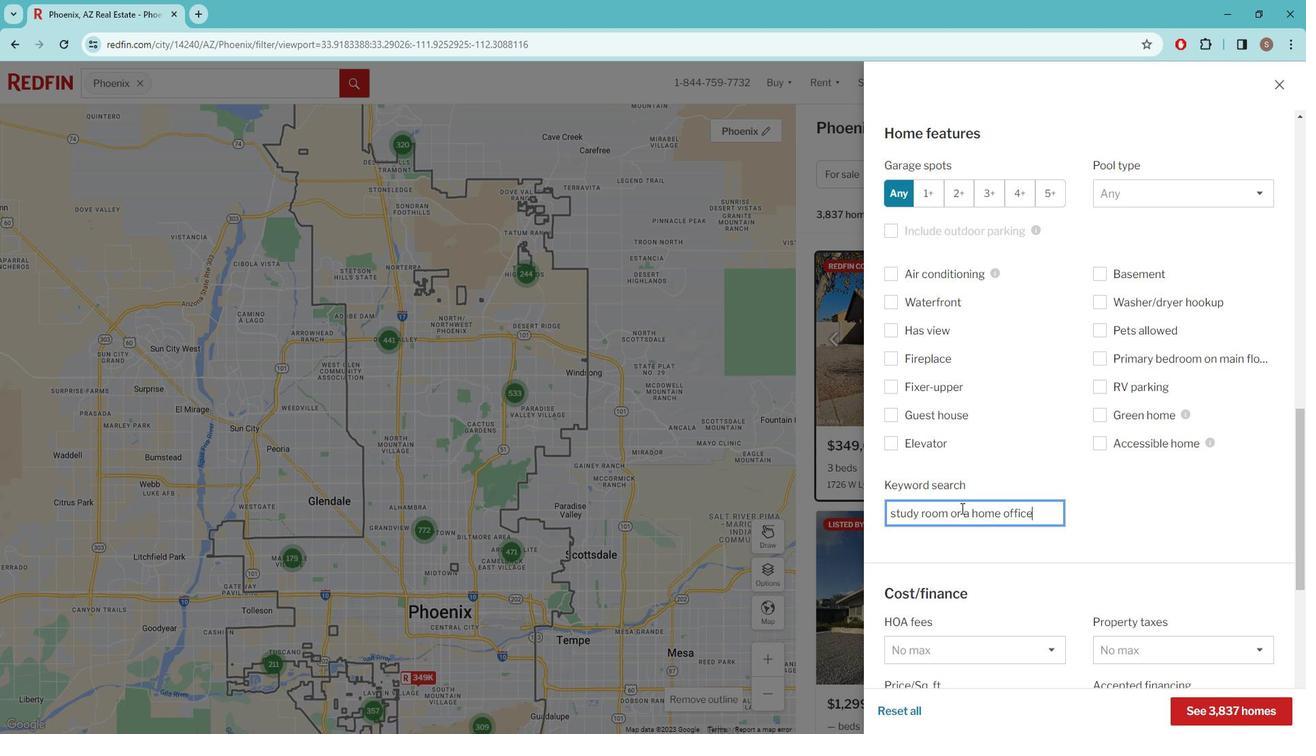 
Action: Mouse scrolled (970, 497) with delta (0, 0)
Screenshot: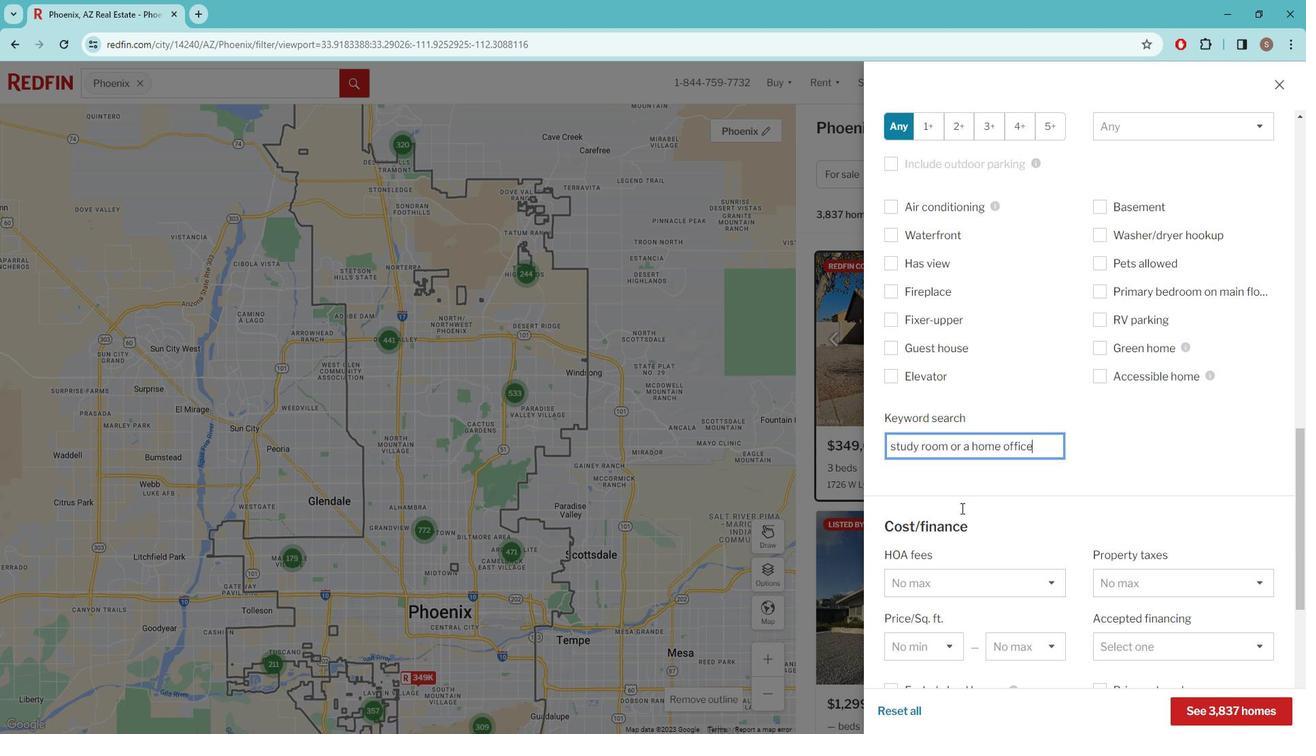 
Action: Mouse moved to (970, 498)
Screenshot: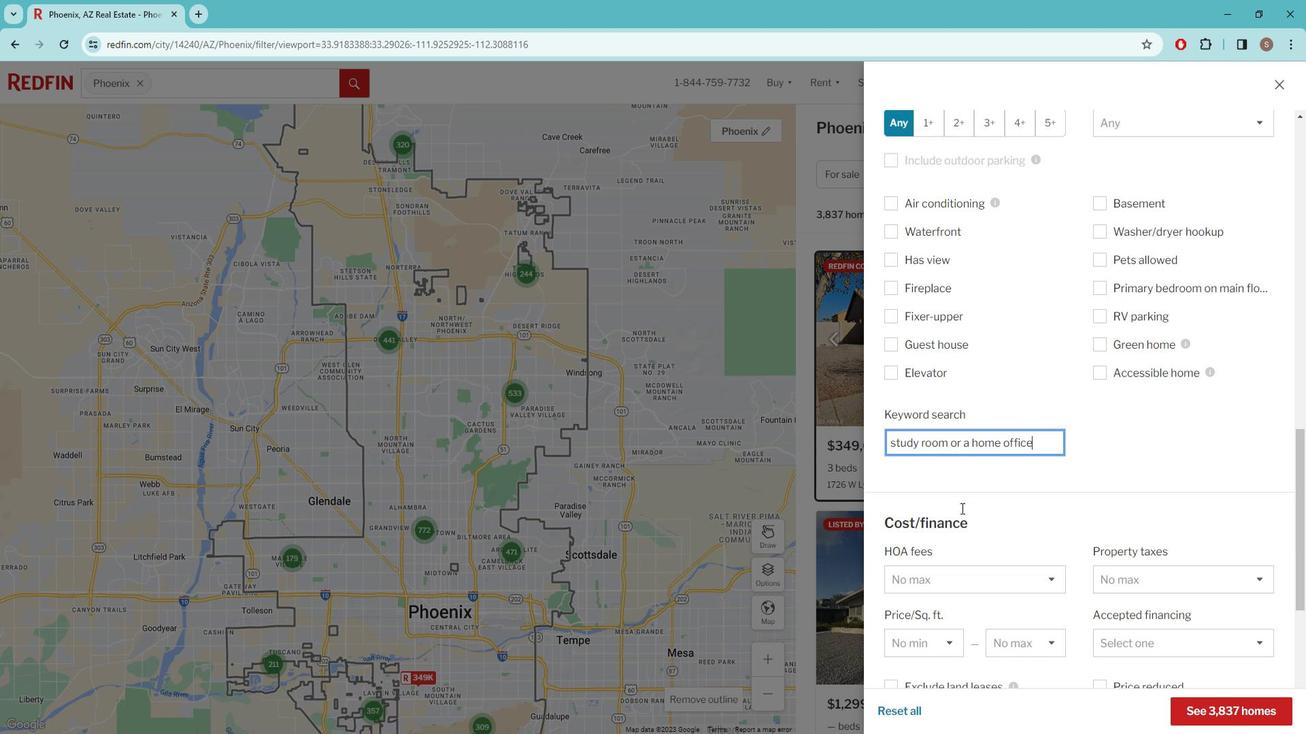 
Action: Mouse scrolled (970, 497) with delta (0, 0)
Screenshot: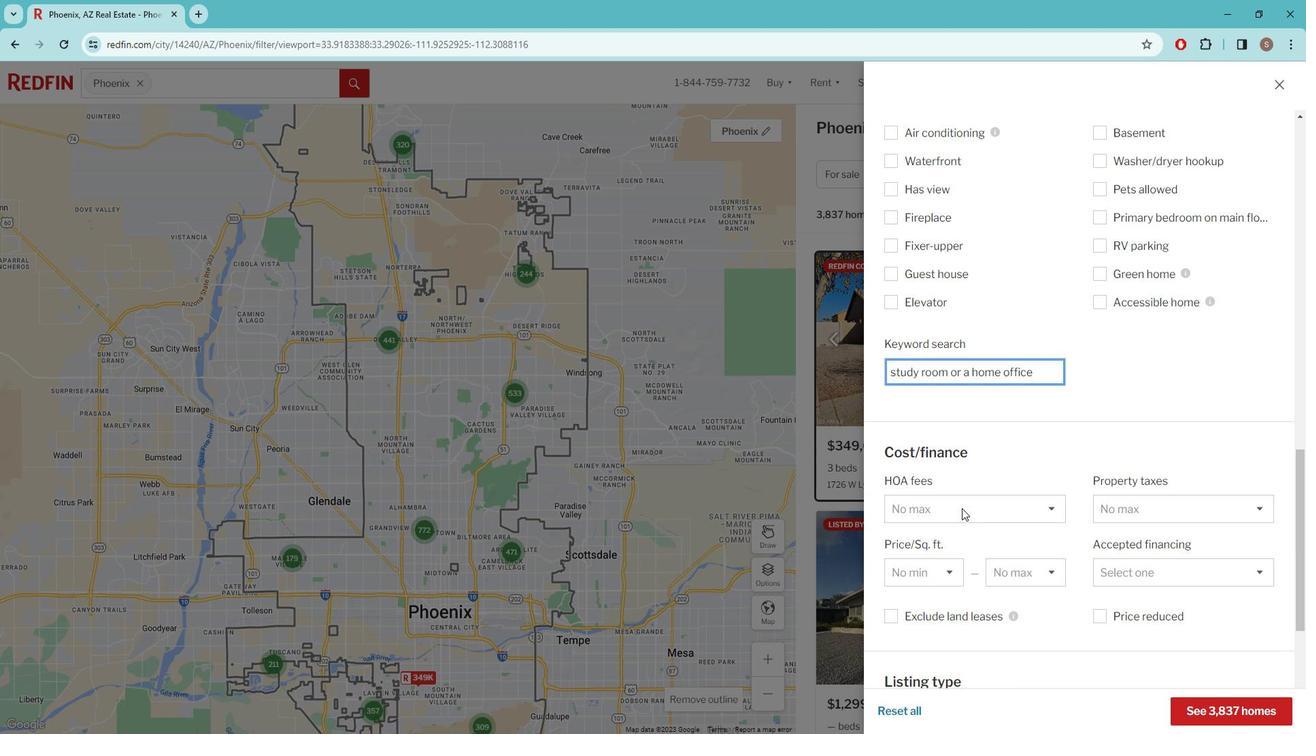 
Action: Mouse scrolled (970, 497) with delta (0, 0)
Screenshot: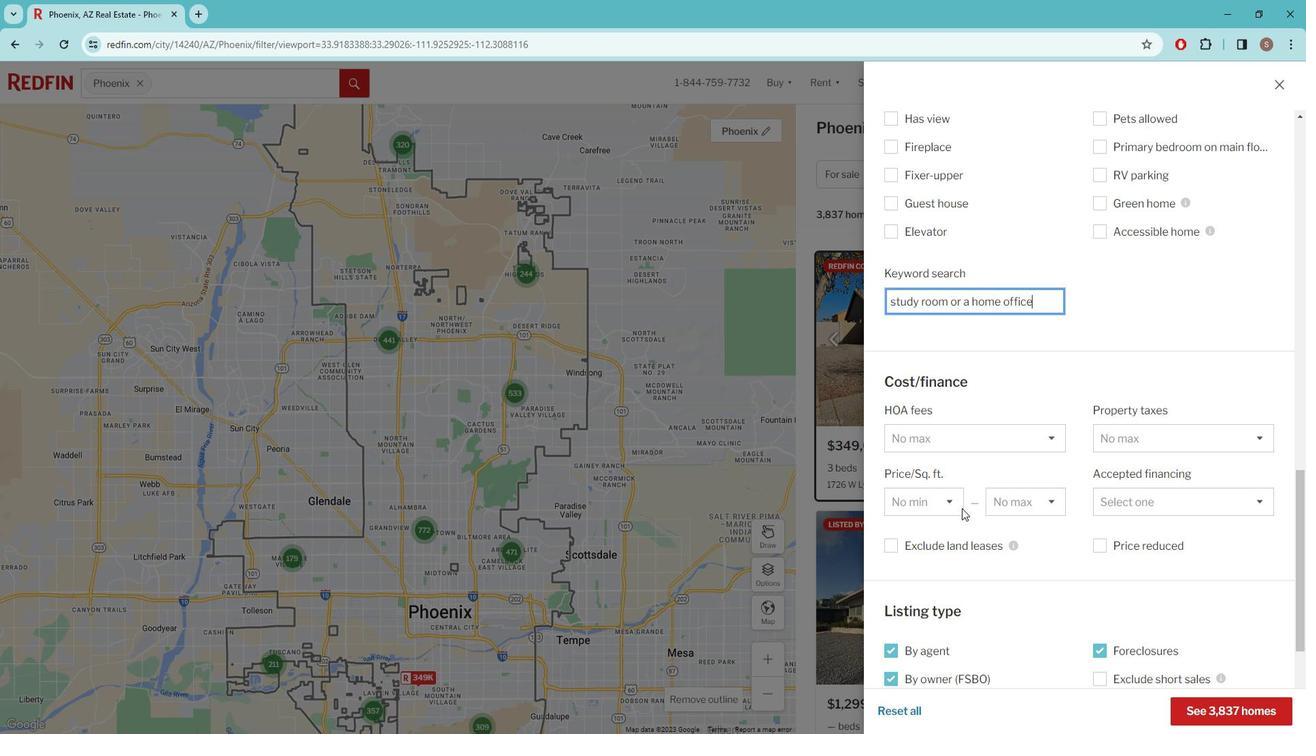 
Action: Mouse moved to (1005, 493)
Screenshot: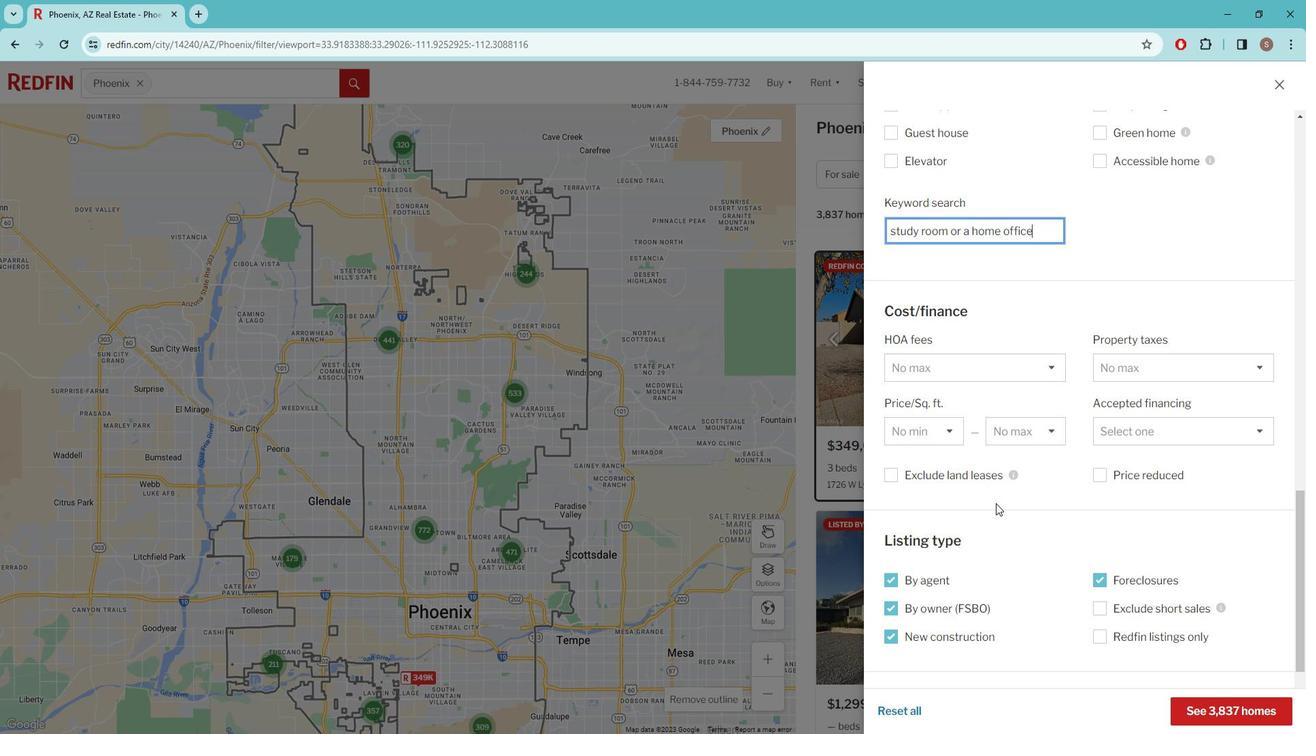
Action: Mouse scrolled (1005, 493) with delta (0, 0)
Screenshot: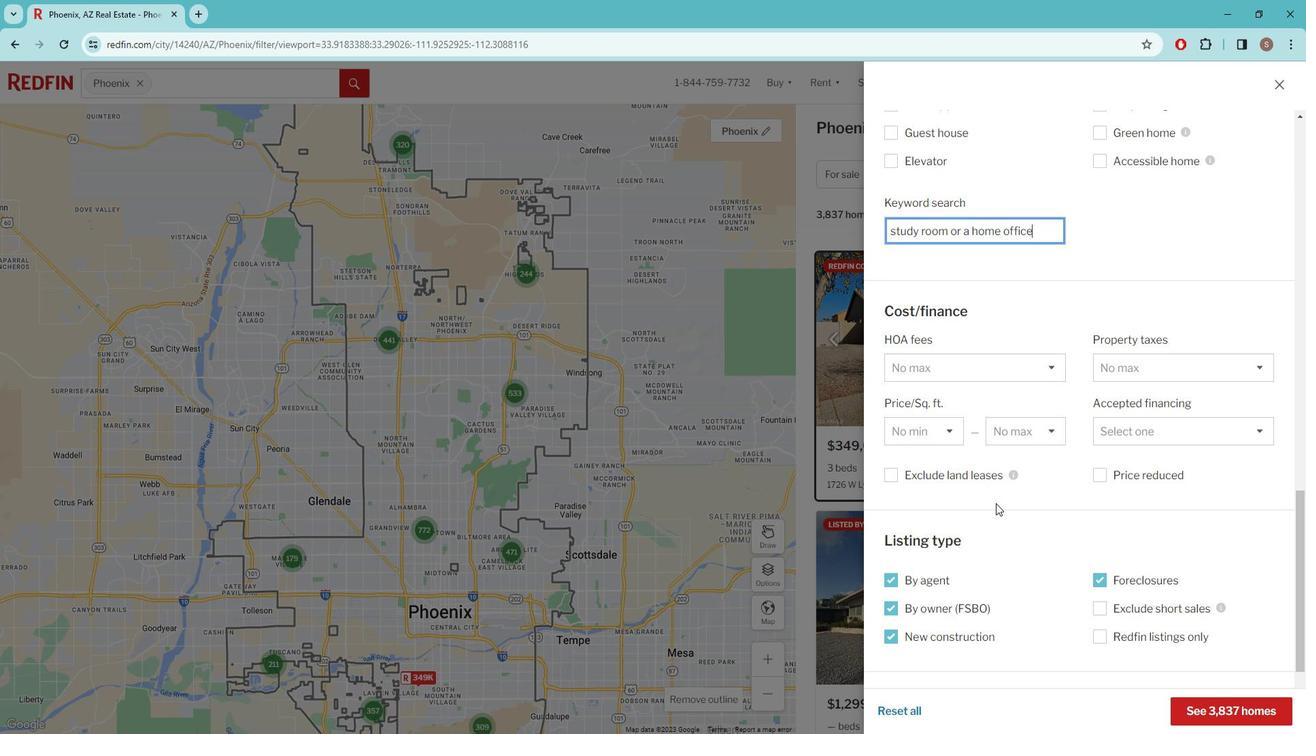 
Action: Mouse moved to (1045, 496)
Screenshot: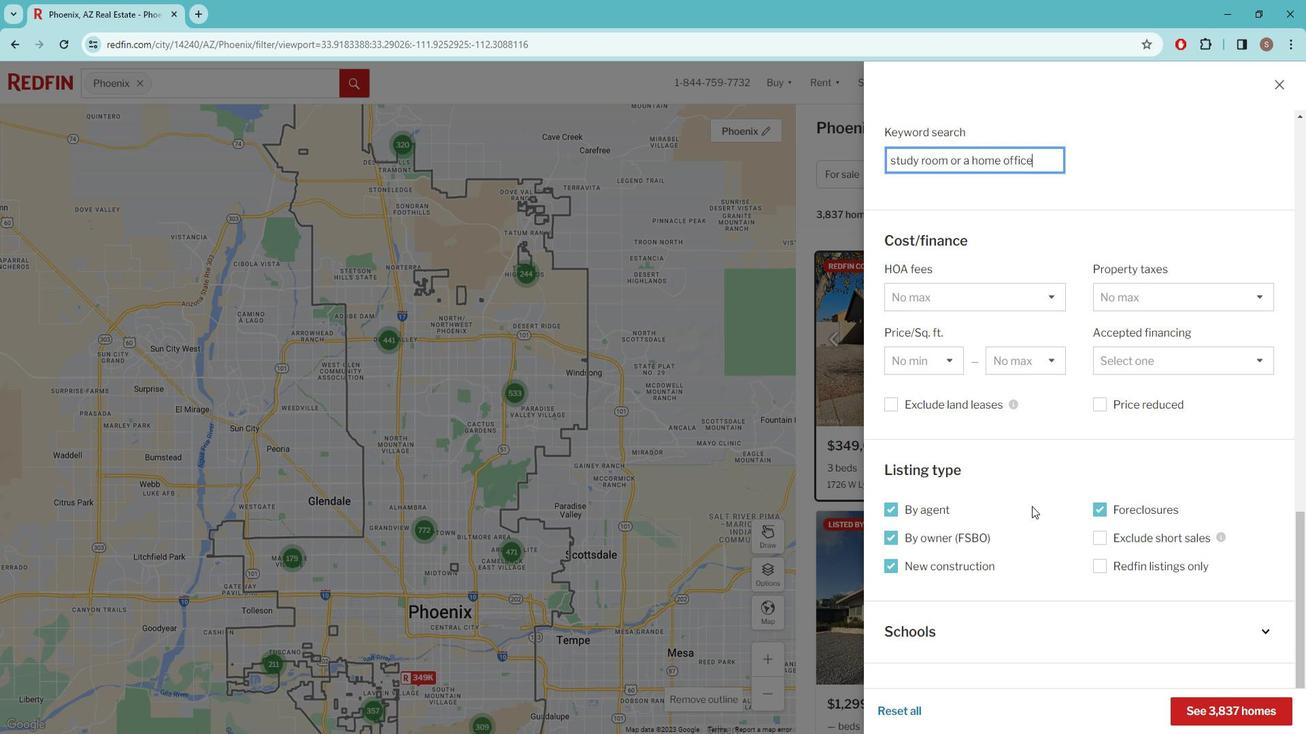 
Action: Mouse scrolled (1045, 495) with delta (0, 0)
Screenshot: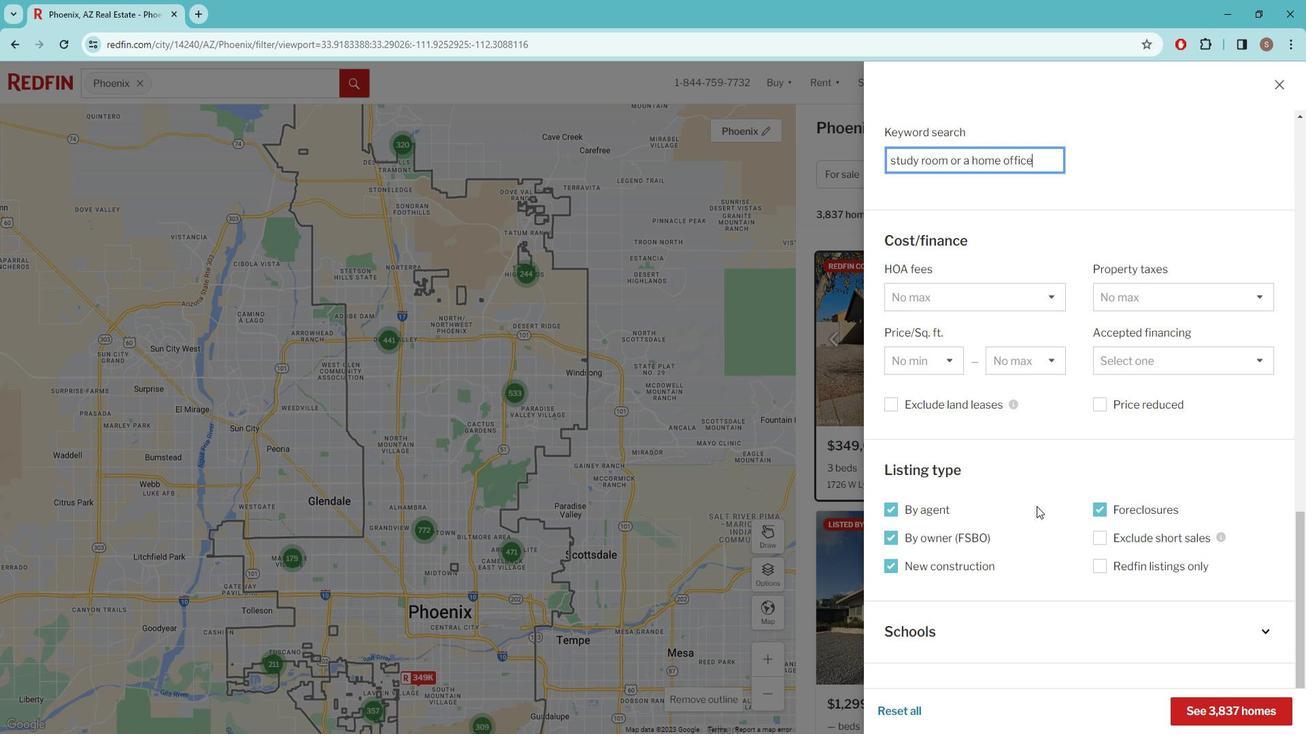 
Action: Mouse scrolled (1045, 495) with delta (0, 0)
Screenshot: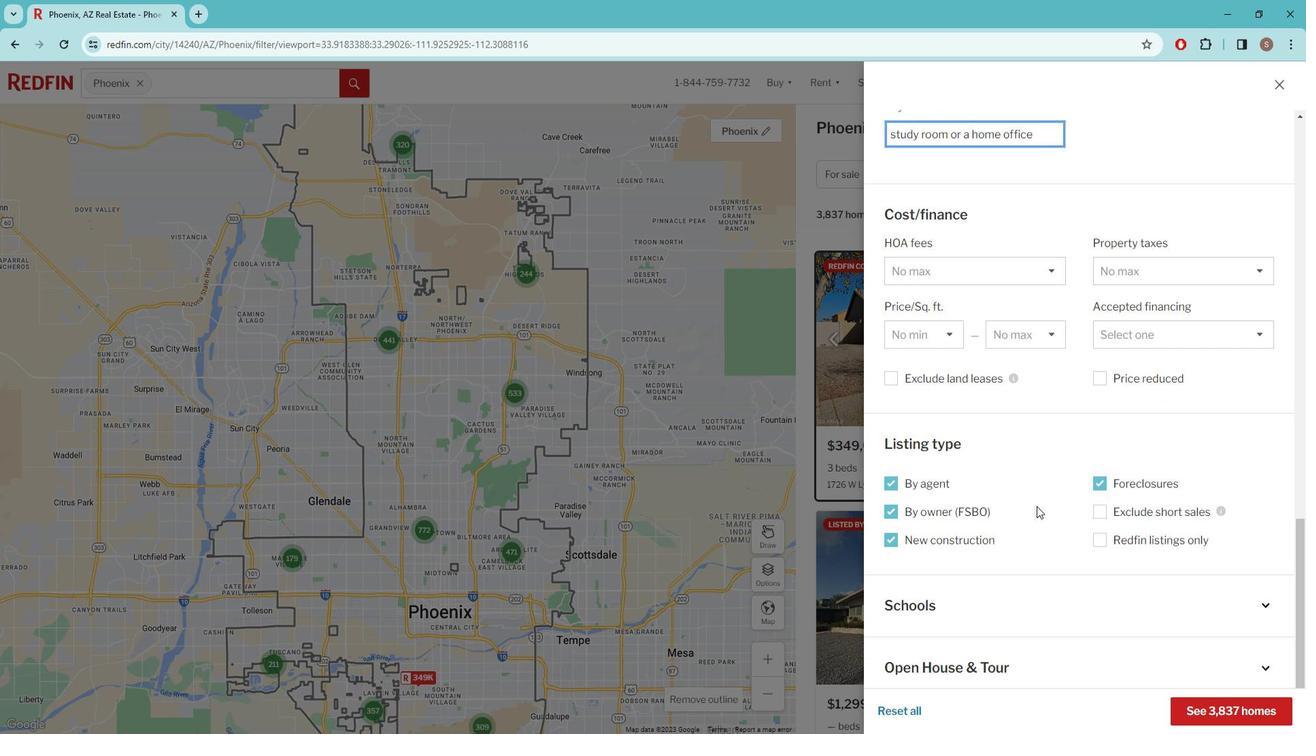 
Action: Mouse scrolled (1045, 495) with delta (0, 0)
Screenshot: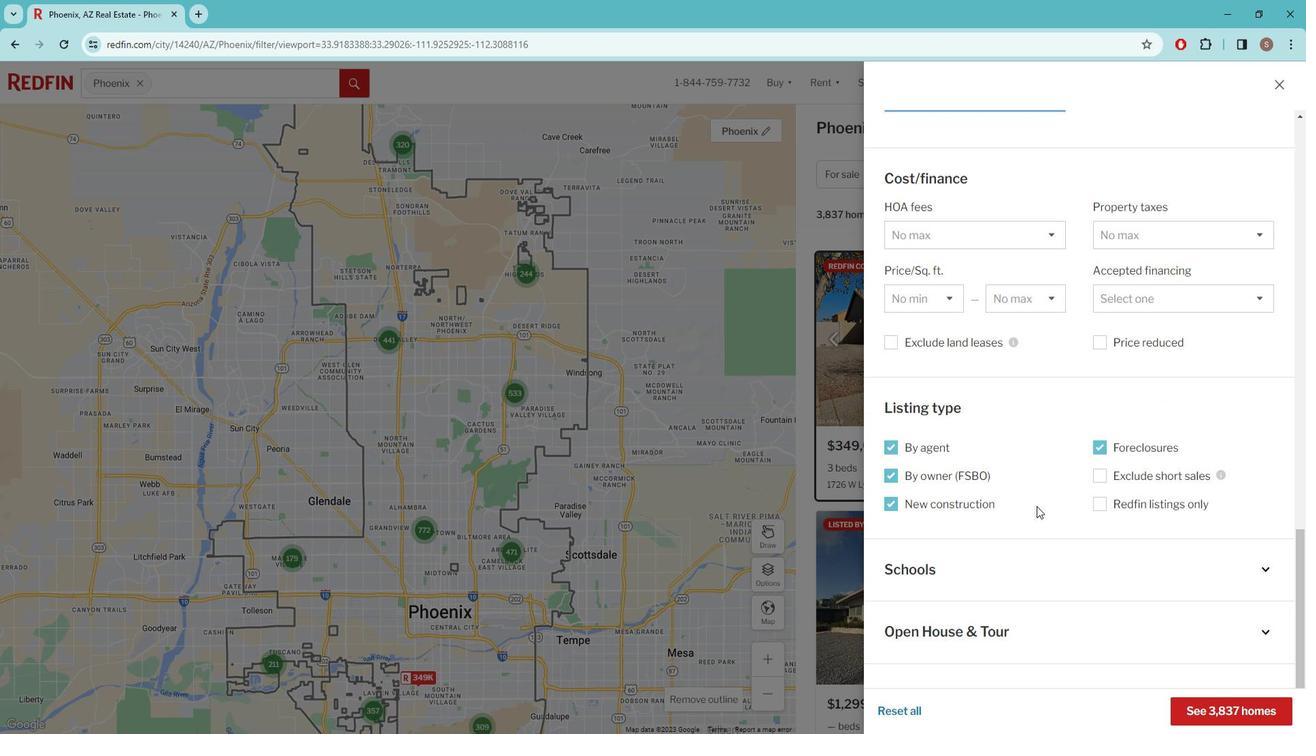 
Action: Mouse moved to (1053, 506)
Screenshot: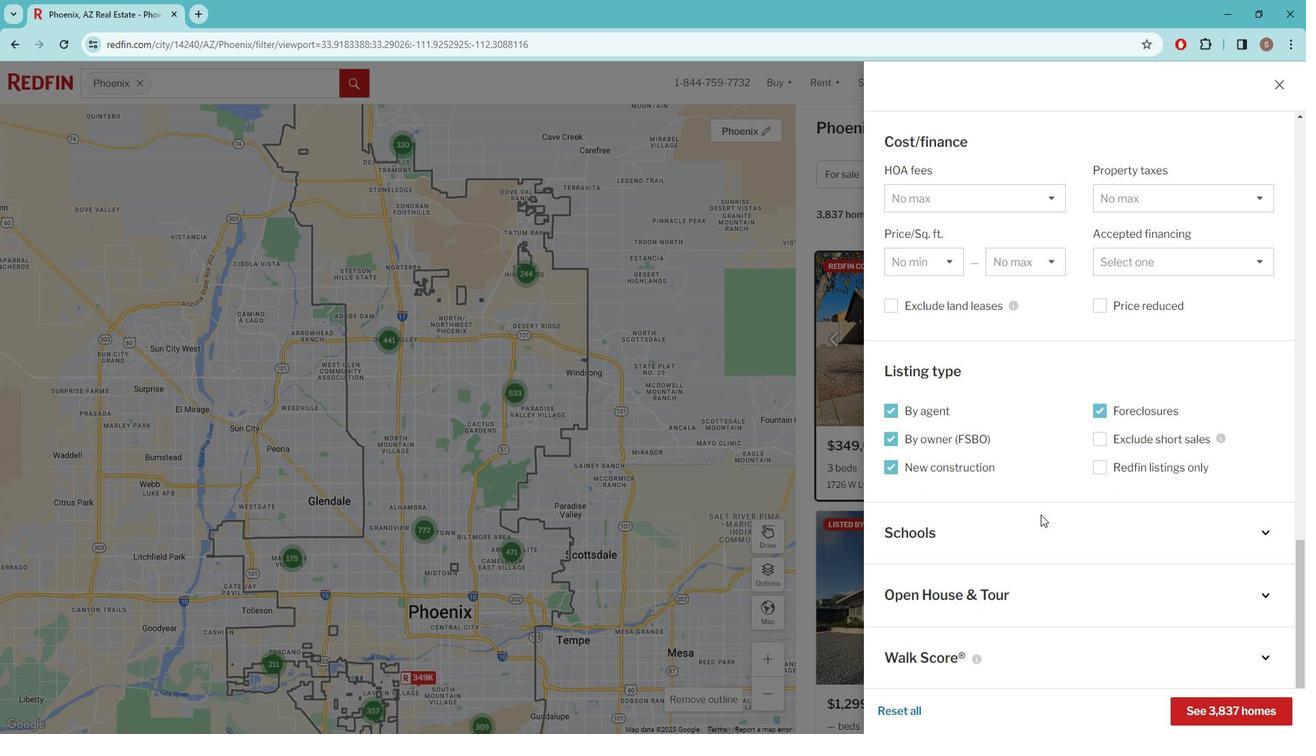 
Action: Mouse scrolled (1053, 505) with delta (0, 0)
Screenshot: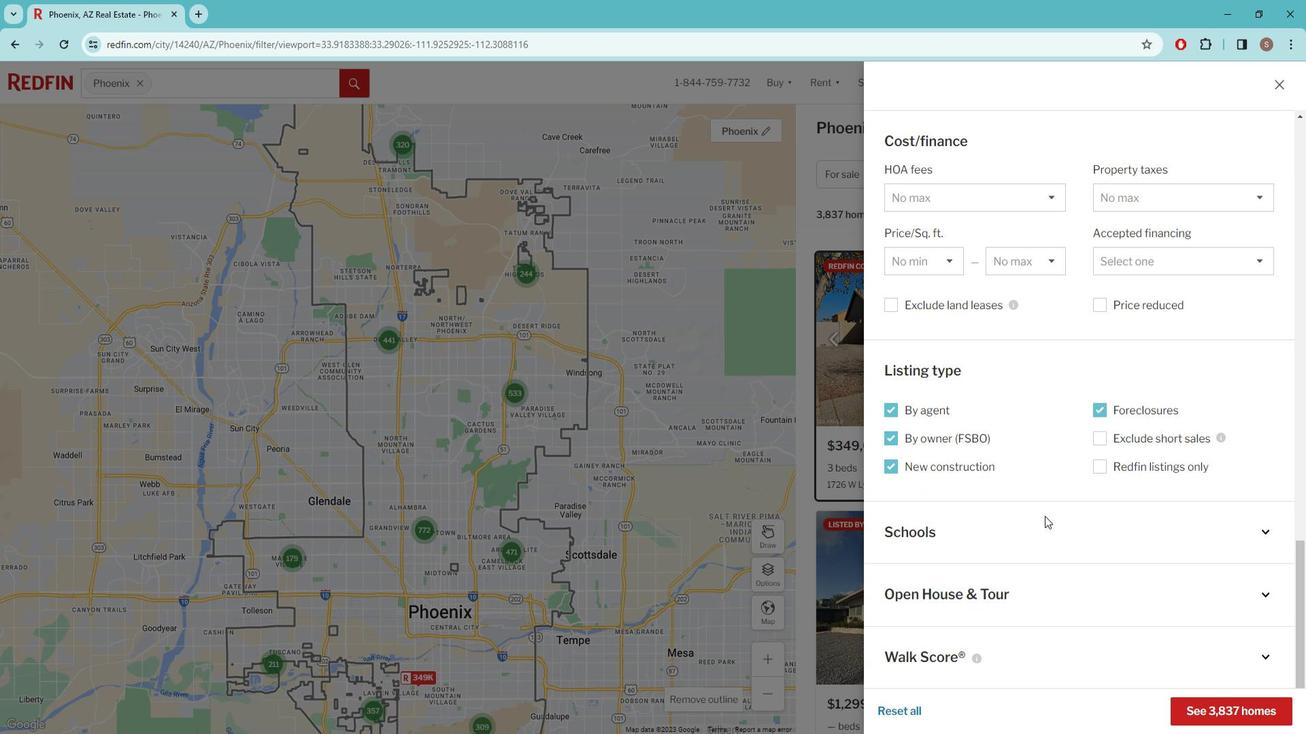 
Action: Mouse moved to (1061, 510)
Screenshot: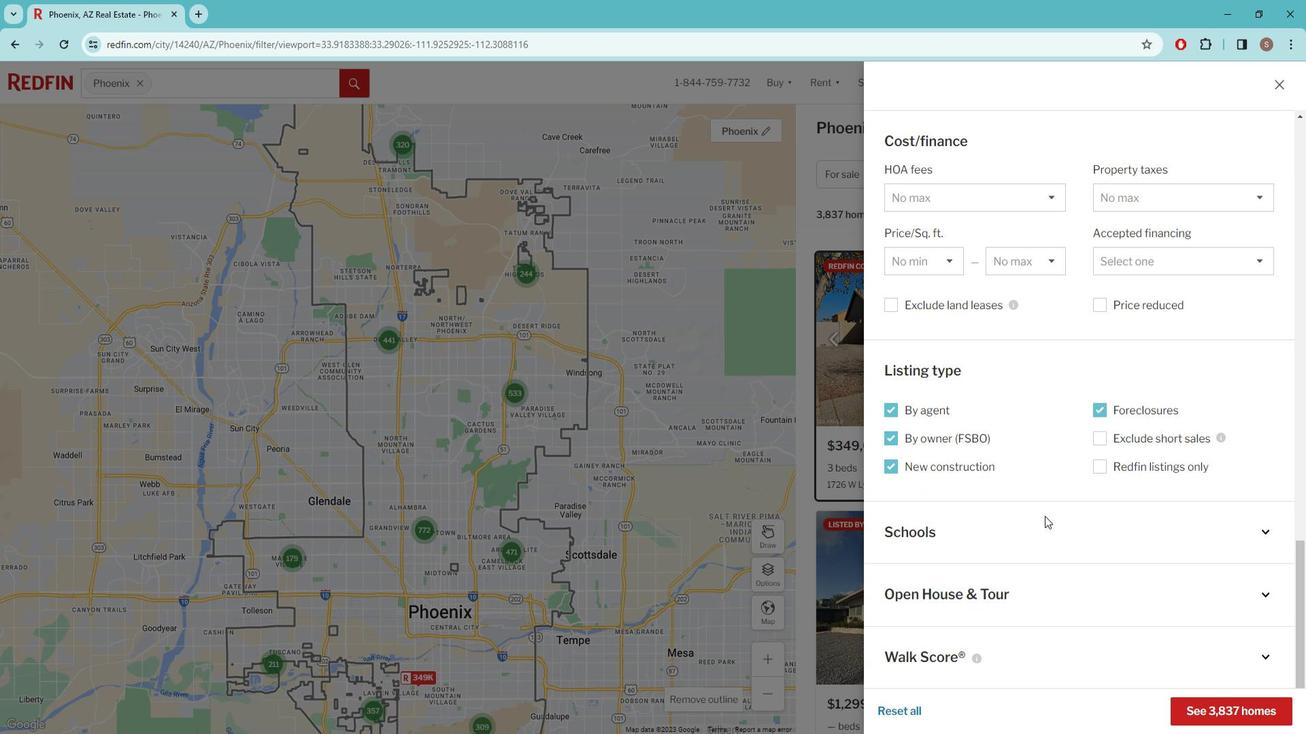 
Action: Mouse scrolled (1061, 510) with delta (0, 0)
Screenshot: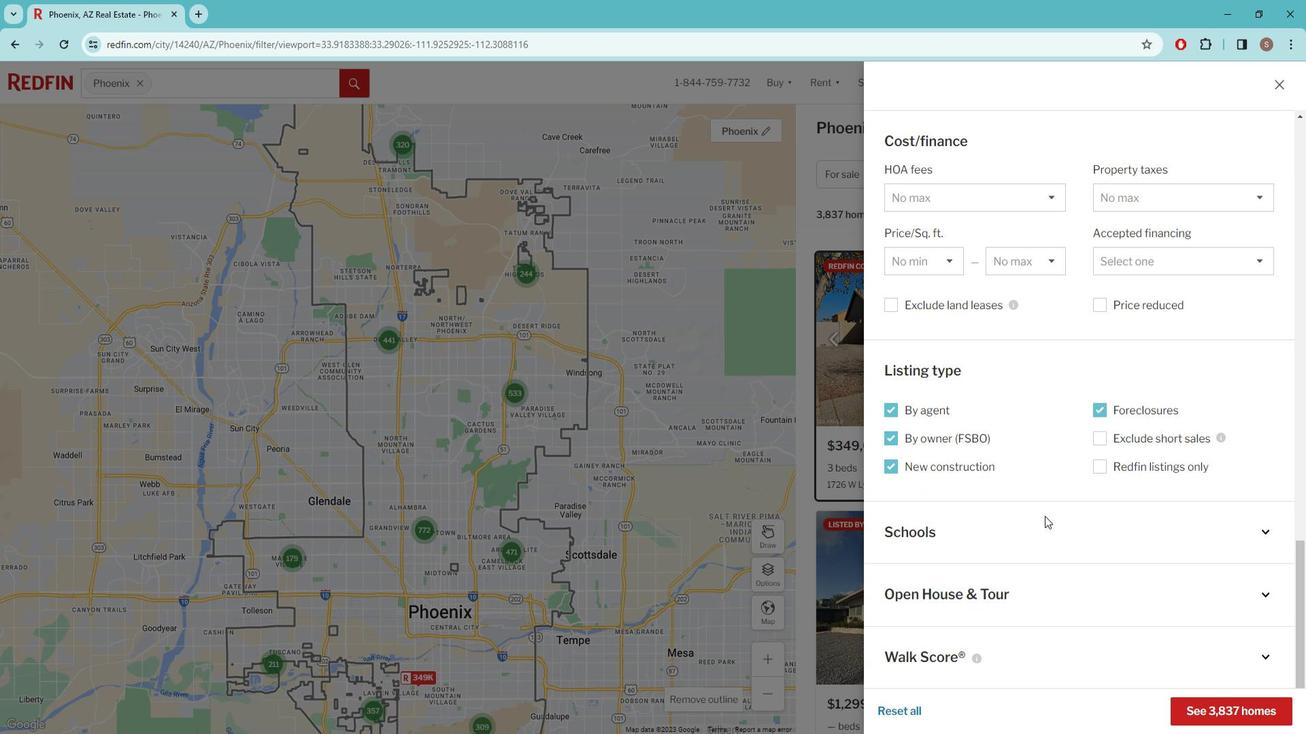 
Action: Mouse moved to (1217, 685)
Screenshot: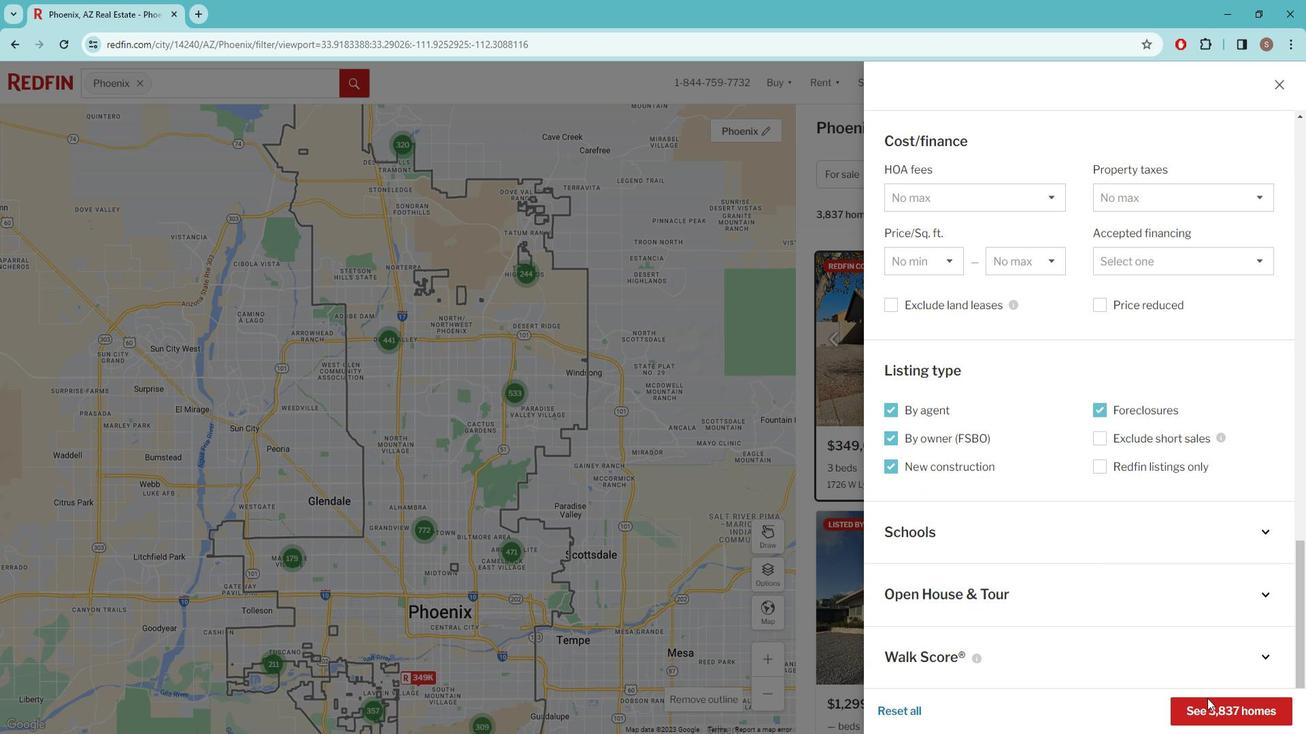 
Action: Mouse pressed left at (1217, 685)
Screenshot: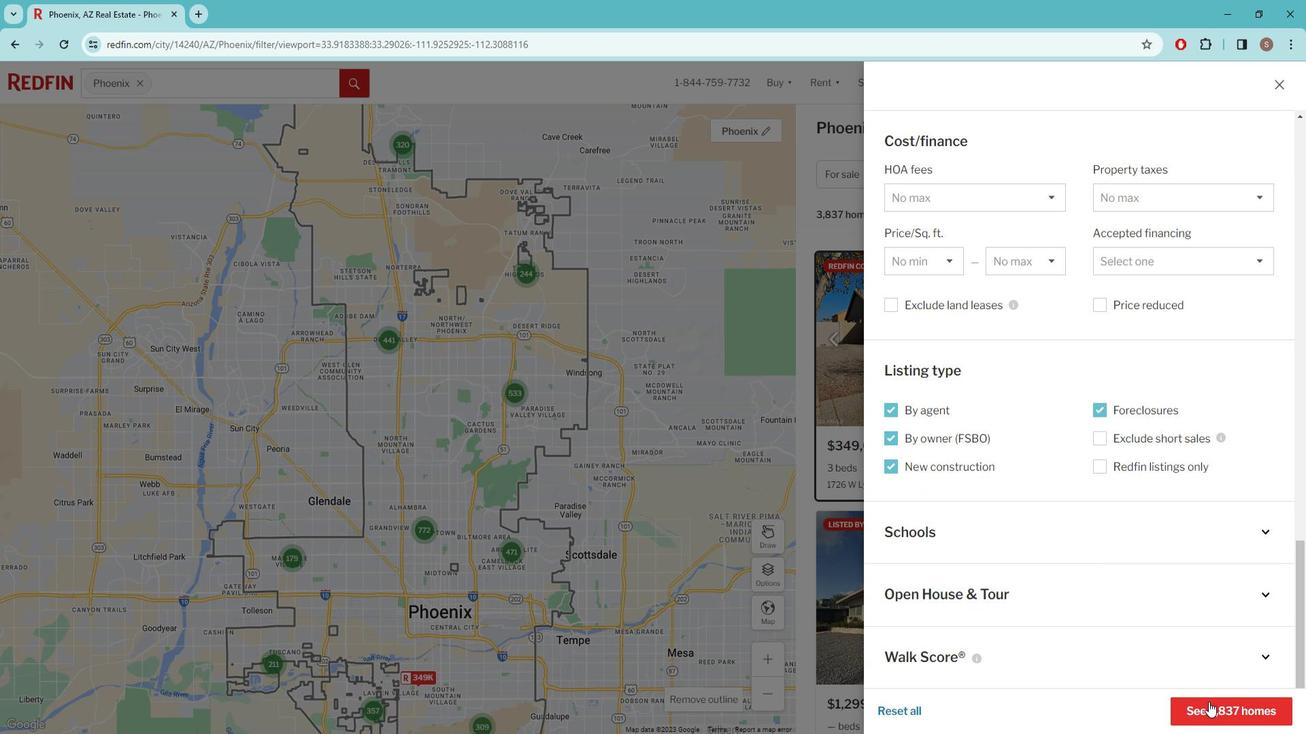
Action: Mouse moved to (723, 127)
Screenshot: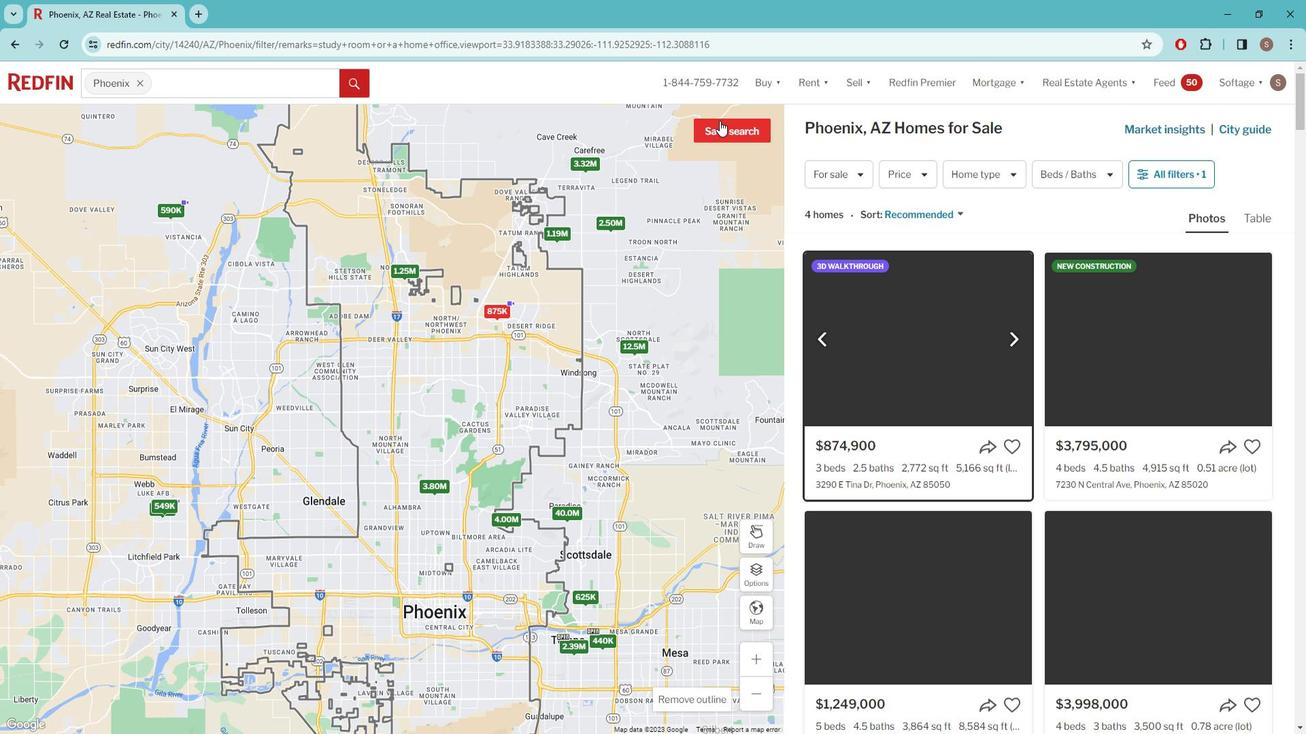 
Action: Mouse pressed left at (723, 127)
Screenshot: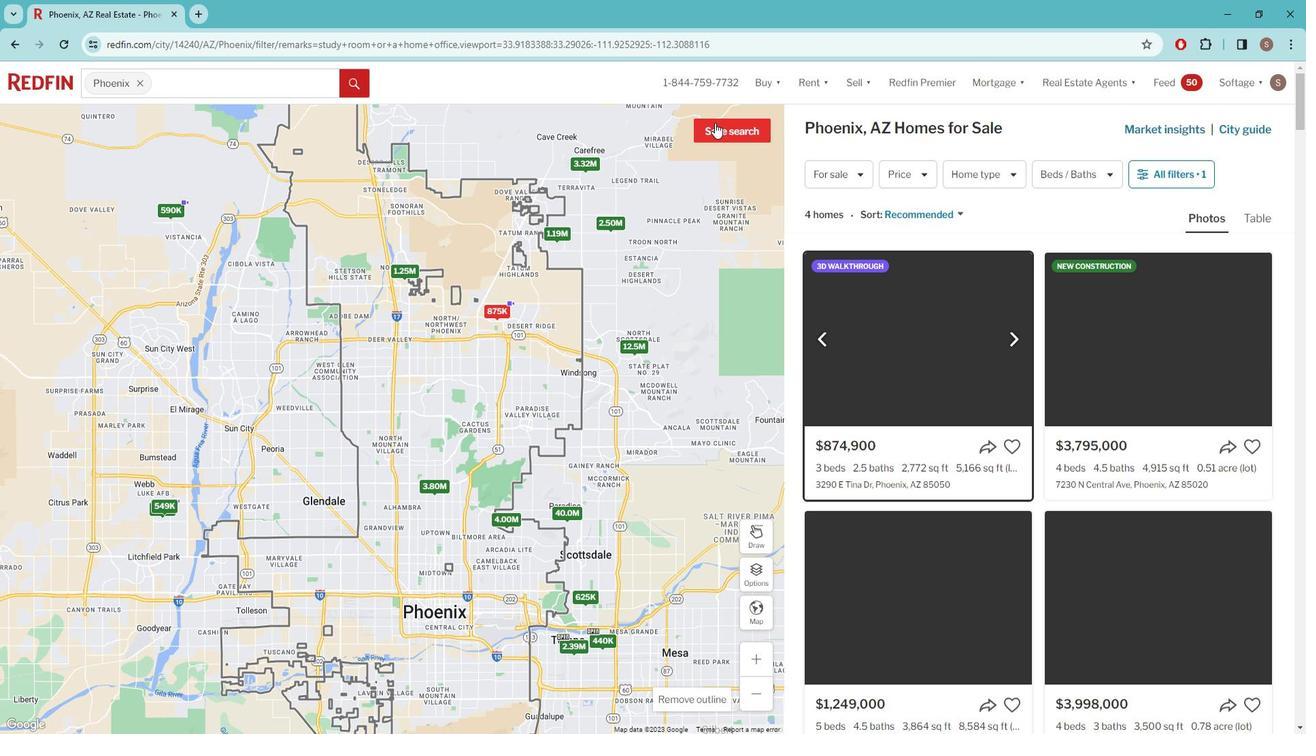 
Action: Mouse moved to (636, 332)
Screenshot: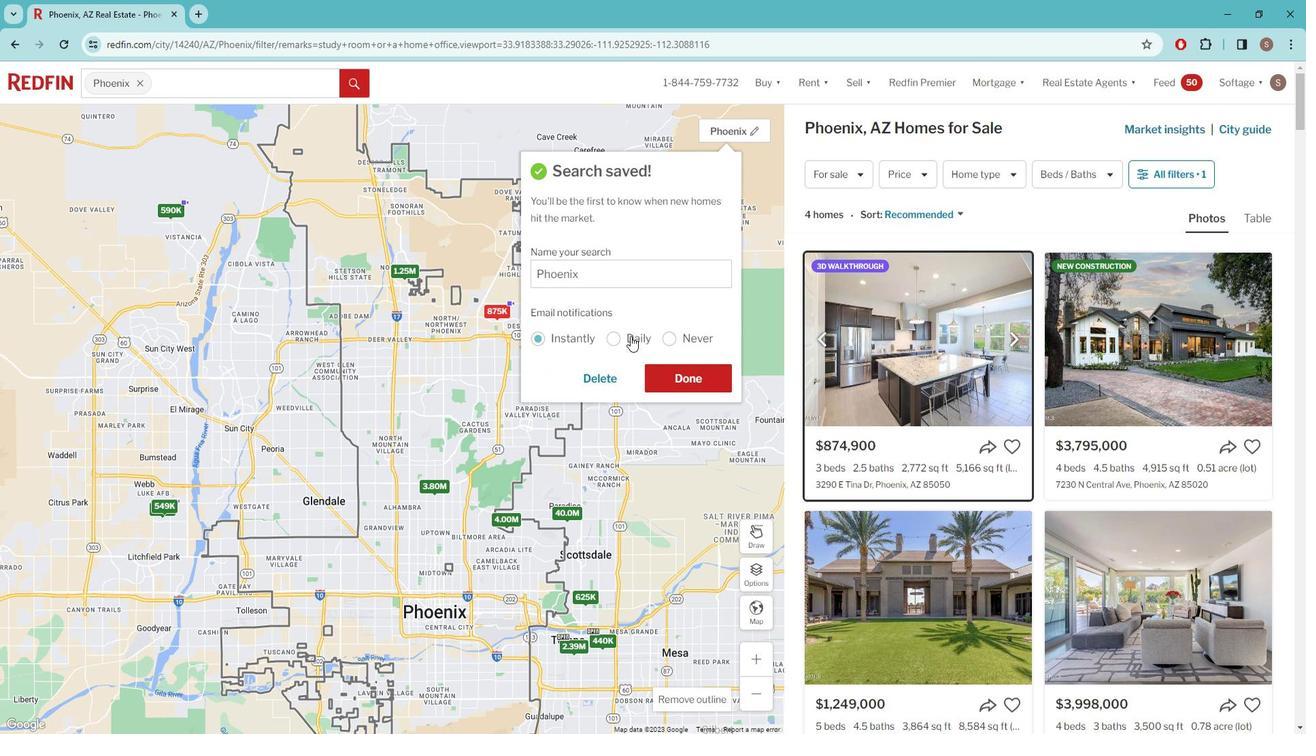 
Action: Mouse pressed left at (636, 332)
Screenshot: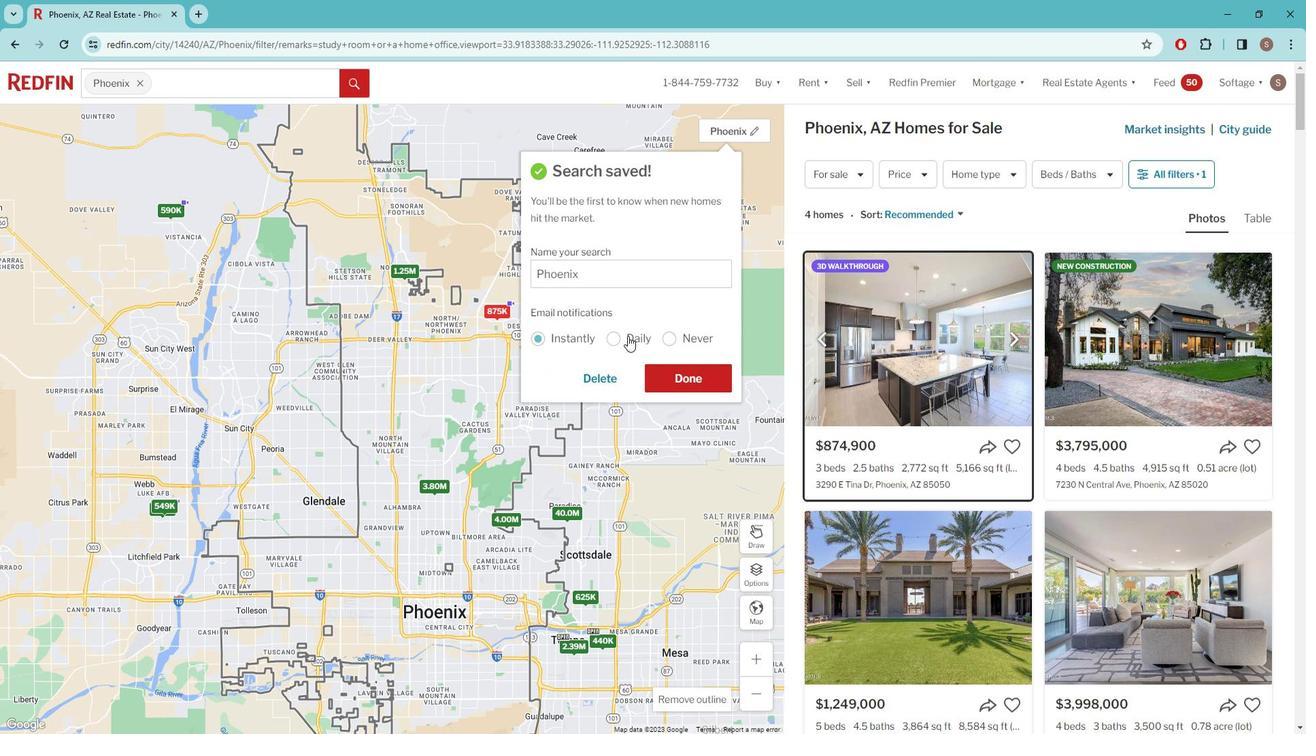 
Action: Mouse moved to (685, 363)
Screenshot: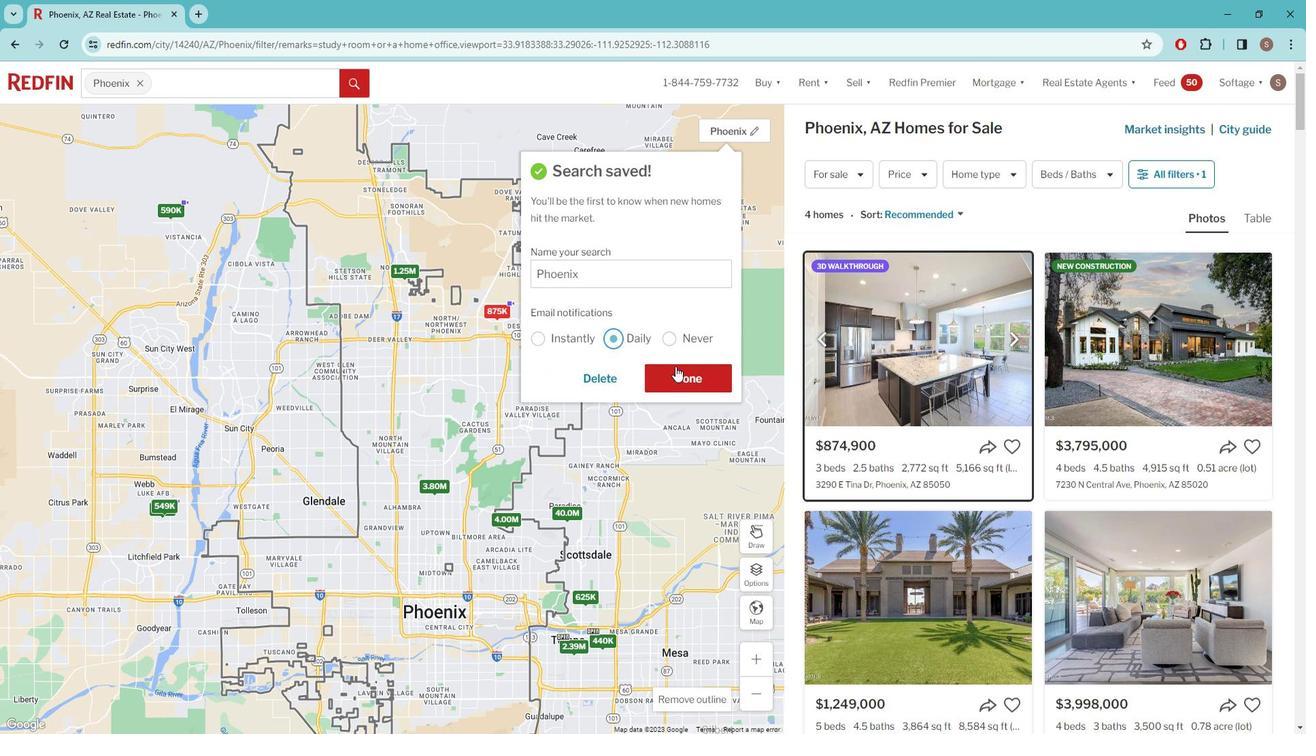 
Action: Mouse pressed left at (685, 363)
Screenshot: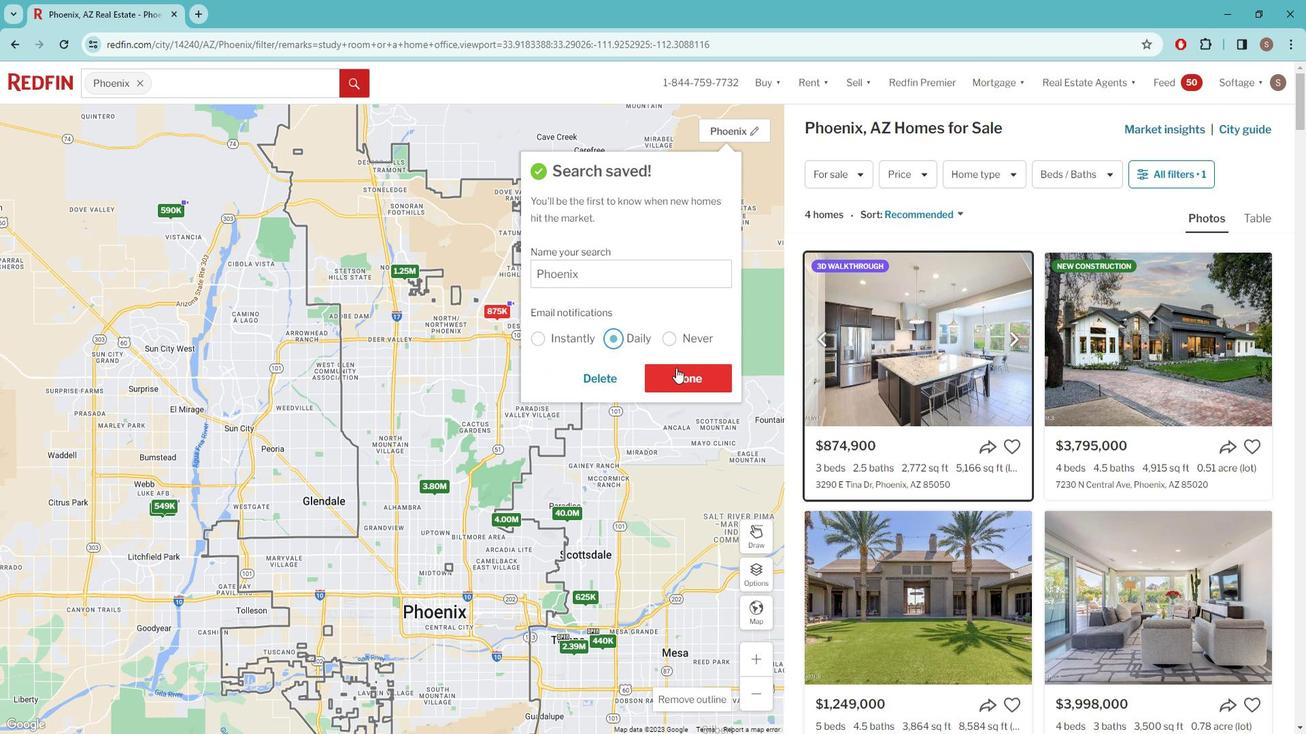 
Action: Mouse moved to (697, 359)
Screenshot: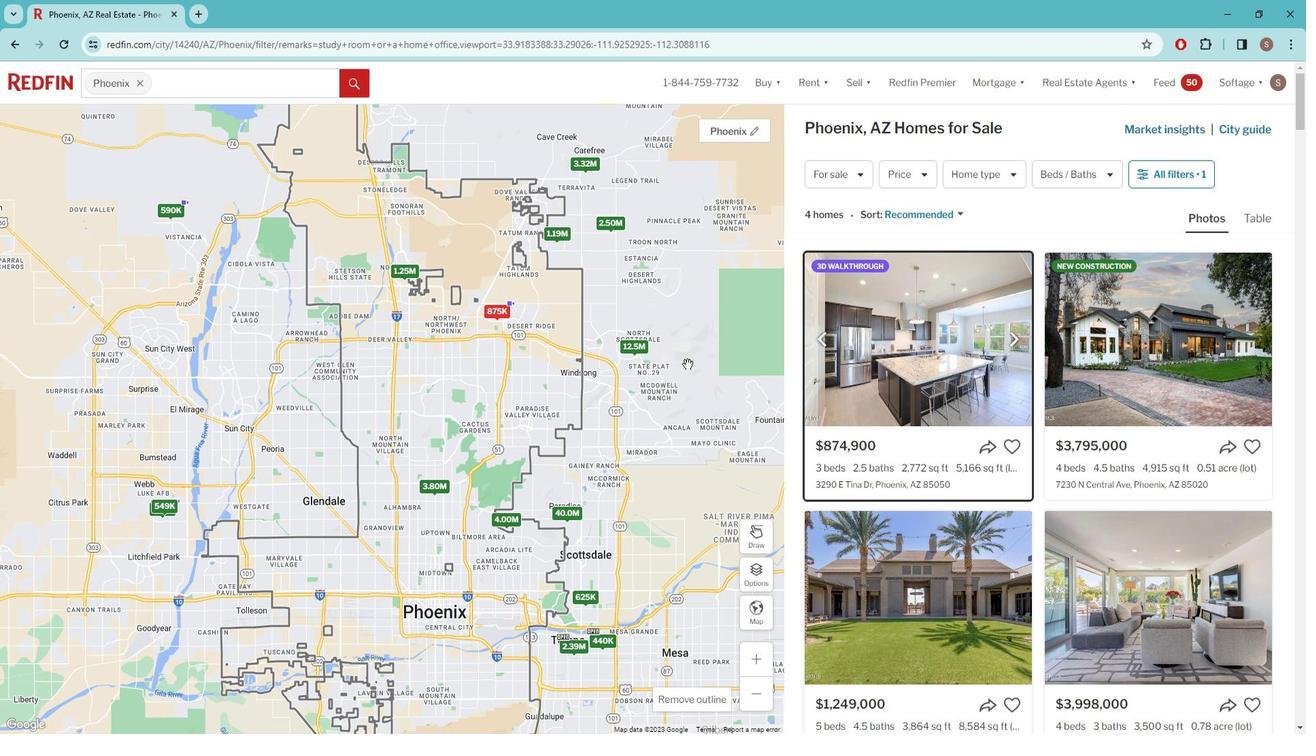 
